 Task: Open Card Customer Referral Program in Board Website Maintenance to Workspace Digital Analytics and add a team member Softage.3@softage.net, a label Orange, a checklist Meal Planning, an attachment from your google drive, a color Orange and finally, add a card description 'Develop and launch new customer feedback program' and a comment 'This task presents an opportunity to demonstrate our communication and collaboration skills, working effectively with others to achieve a common goal.'. Add a start date 'Jan 07, 1900' with a due date 'Jan 14, 1900'
Action: Mouse moved to (533, 149)
Screenshot: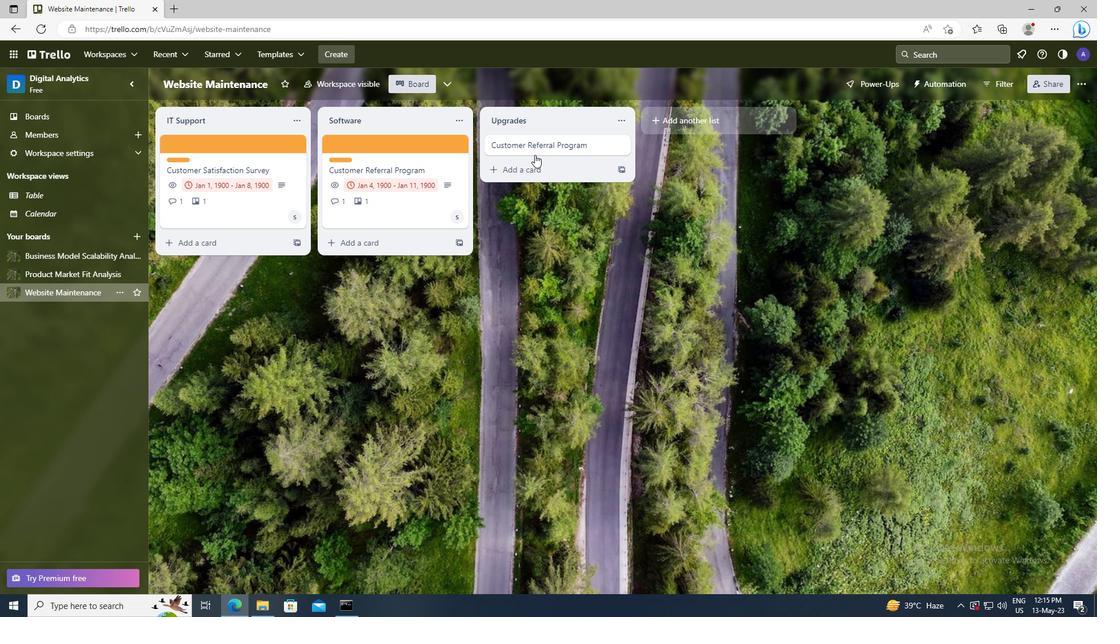 
Action: Mouse pressed left at (533, 149)
Screenshot: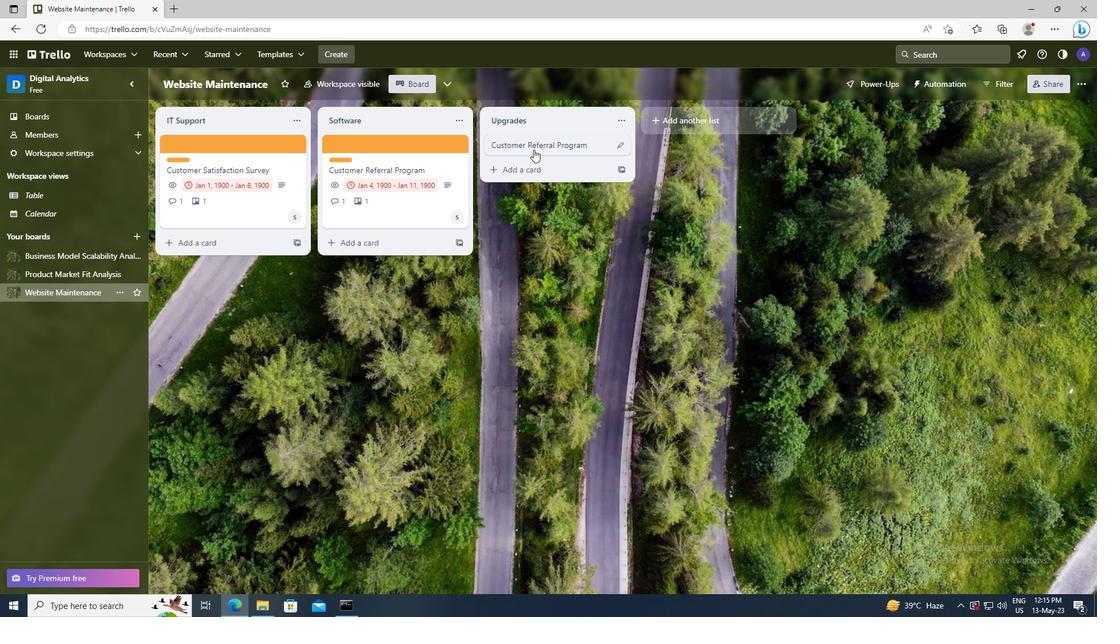 
Action: Mouse moved to (683, 185)
Screenshot: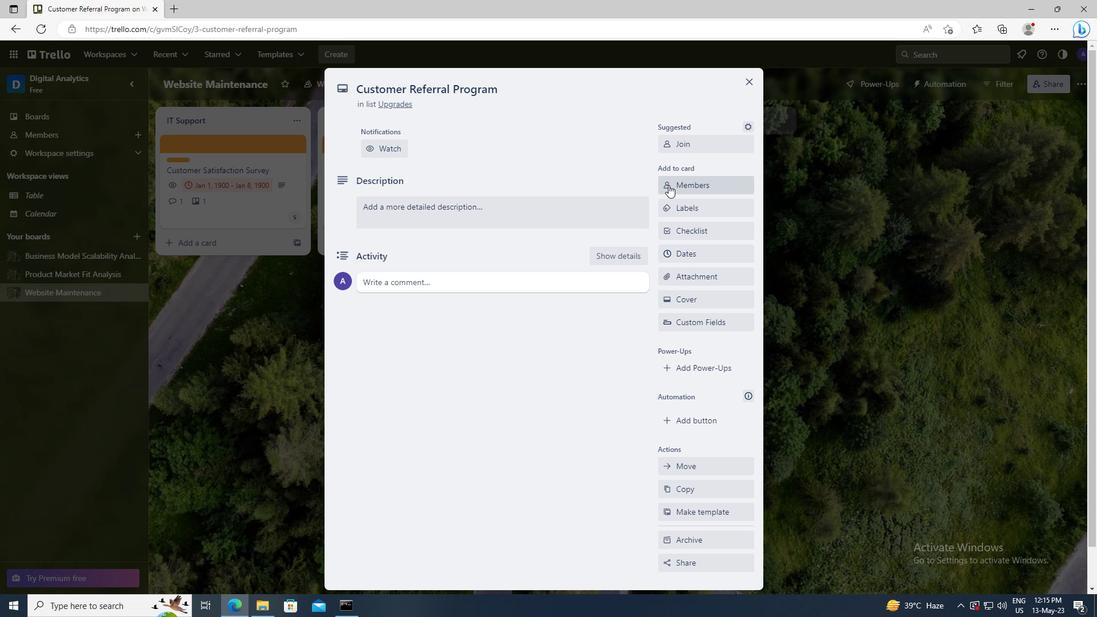 
Action: Mouse pressed left at (683, 185)
Screenshot: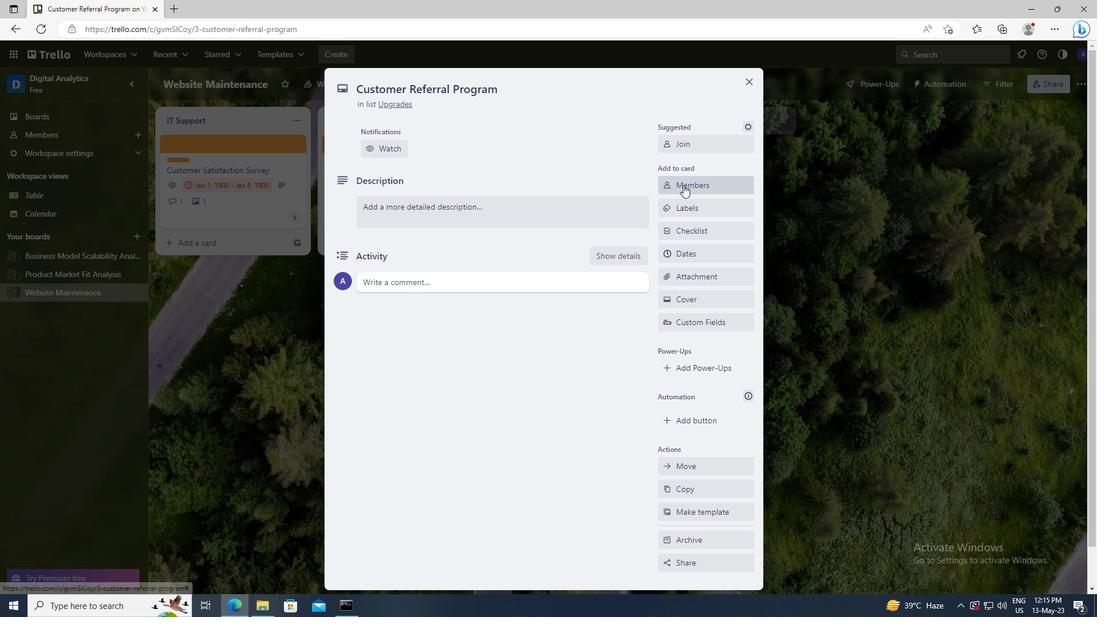 
Action: Mouse moved to (683, 237)
Screenshot: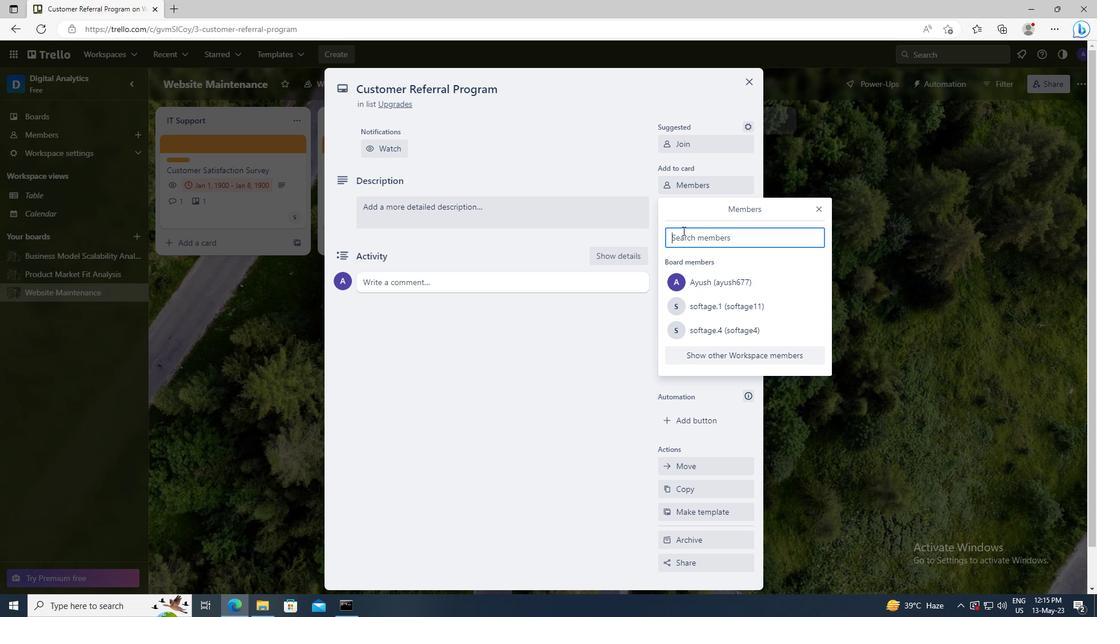 
Action: Mouse pressed left at (683, 237)
Screenshot: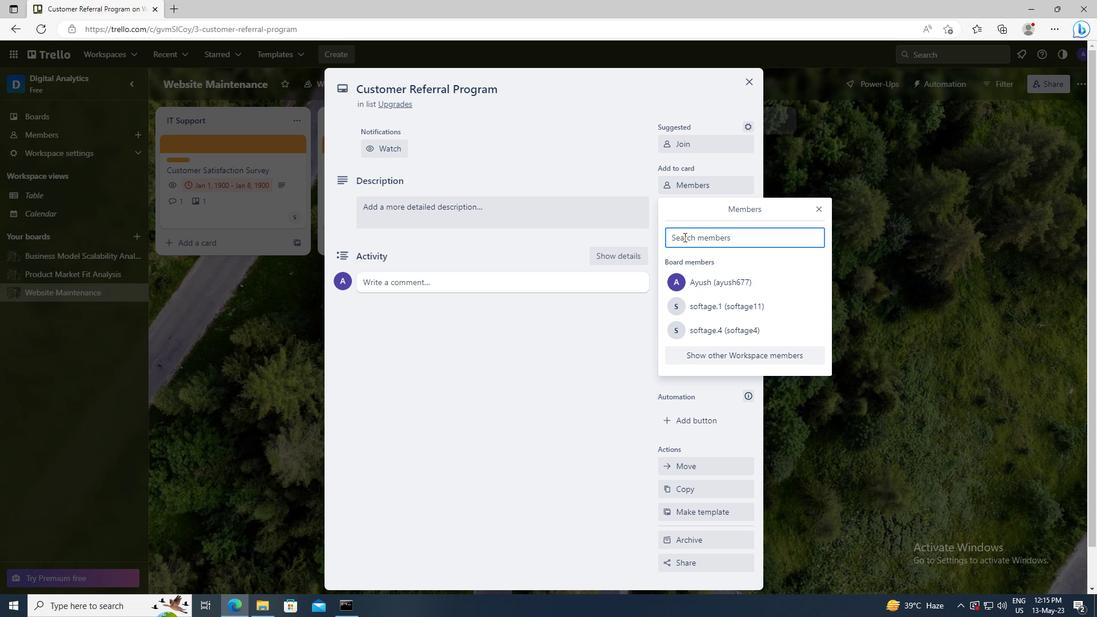 
Action: Key pressed <Key.shift>SOFTAGE.3
Screenshot: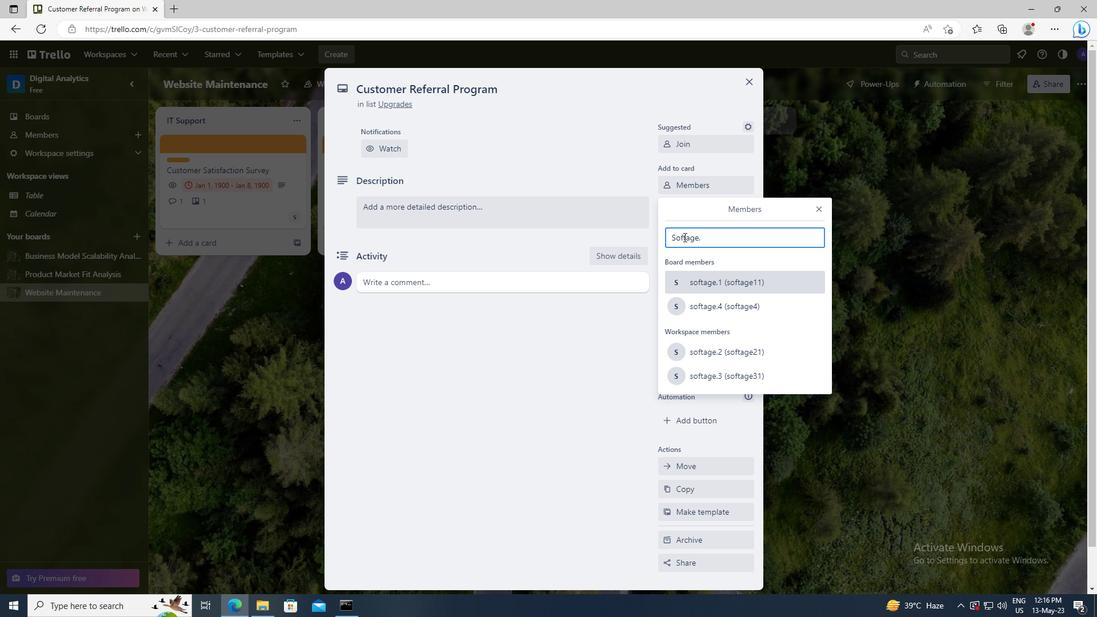
Action: Mouse moved to (694, 346)
Screenshot: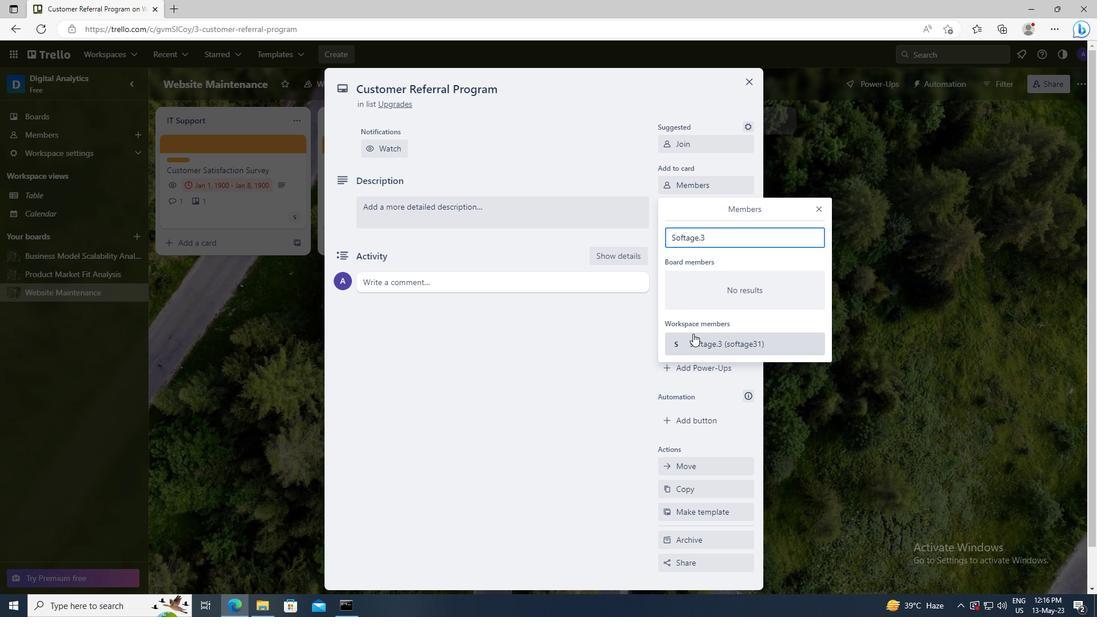 
Action: Mouse pressed left at (694, 346)
Screenshot: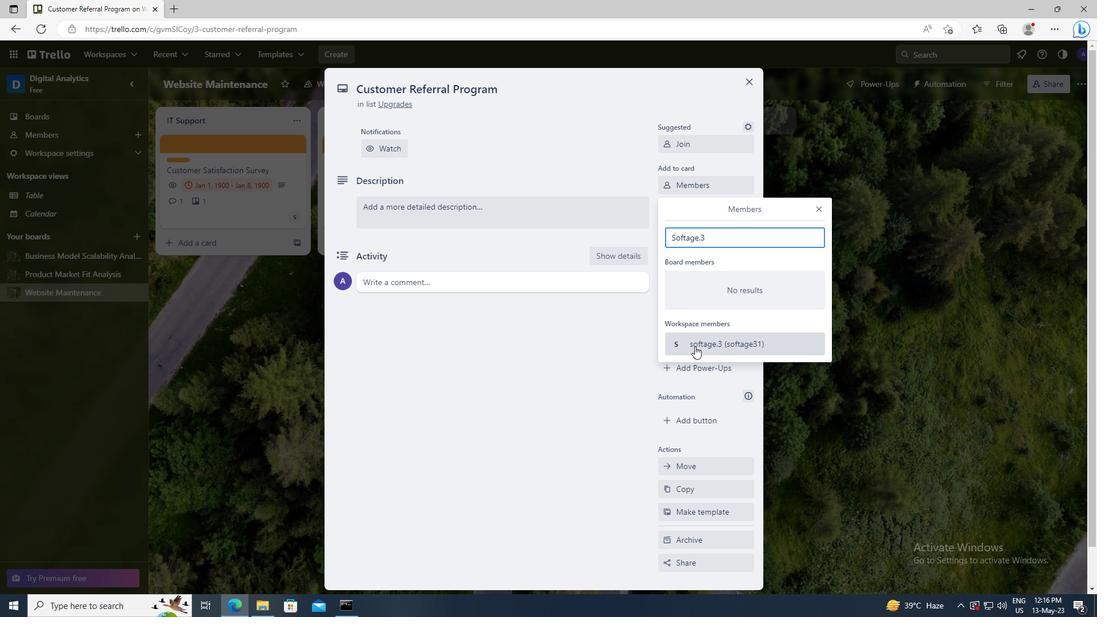 
Action: Mouse moved to (818, 210)
Screenshot: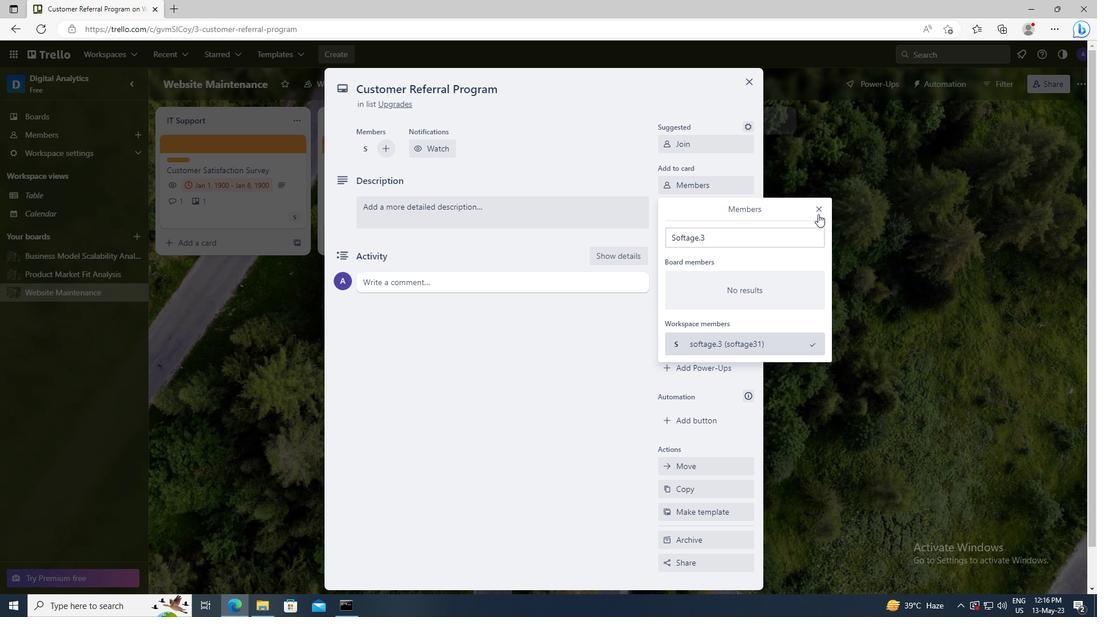 
Action: Mouse pressed left at (818, 210)
Screenshot: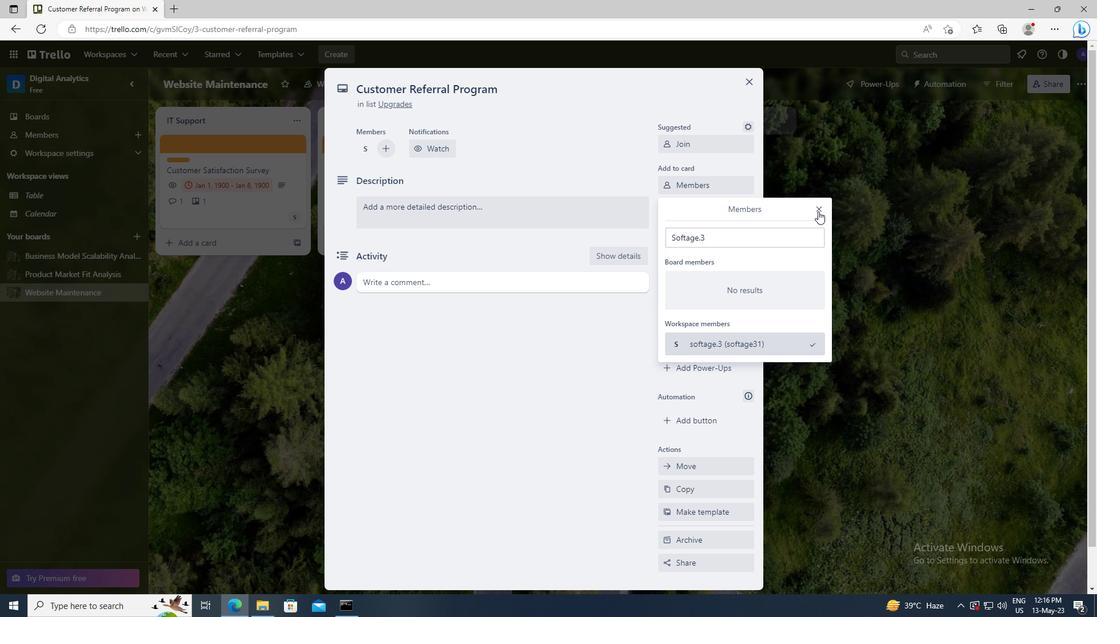 
Action: Mouse moved to (705, 211)
Screenshot: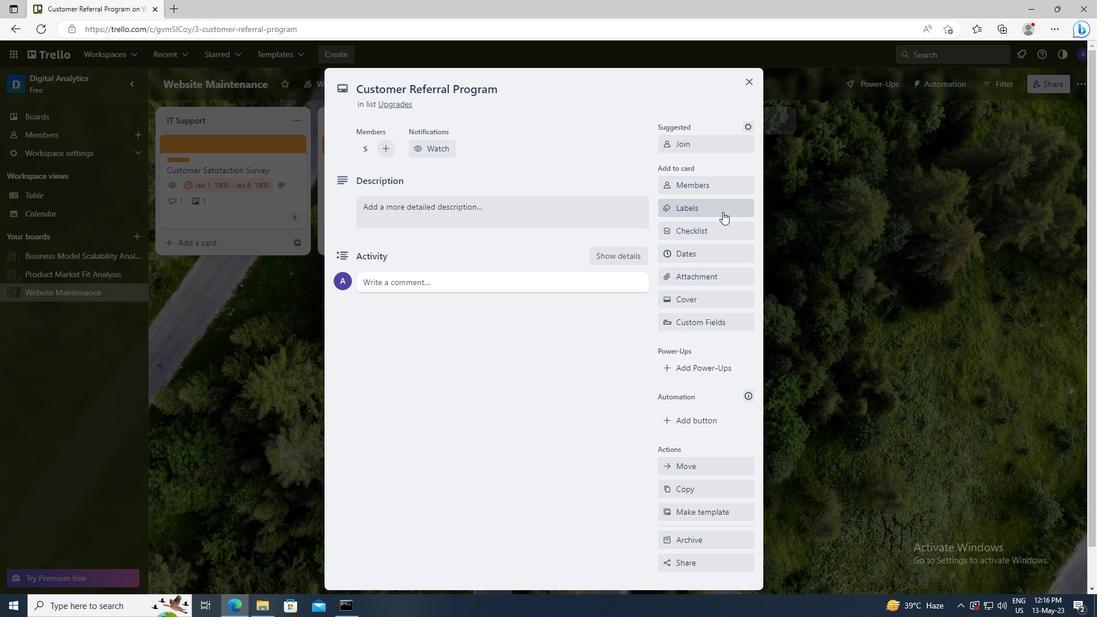 
Action: Mouse pressed left at (705, 211)
Screenshot: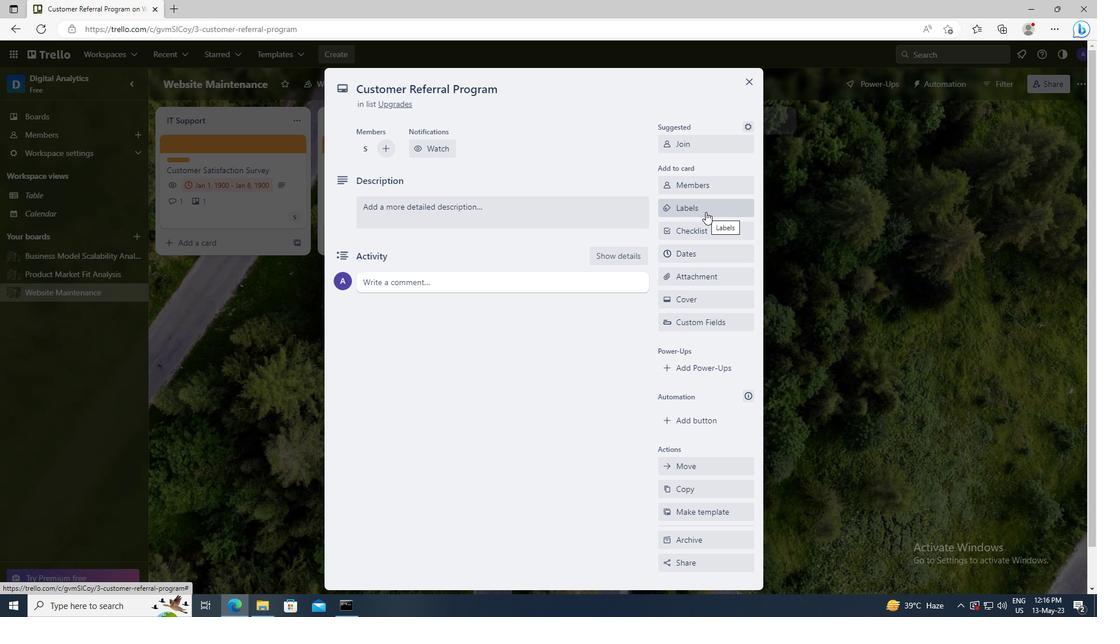 
Action: Mouse moved to (725, 434)
Screenshot: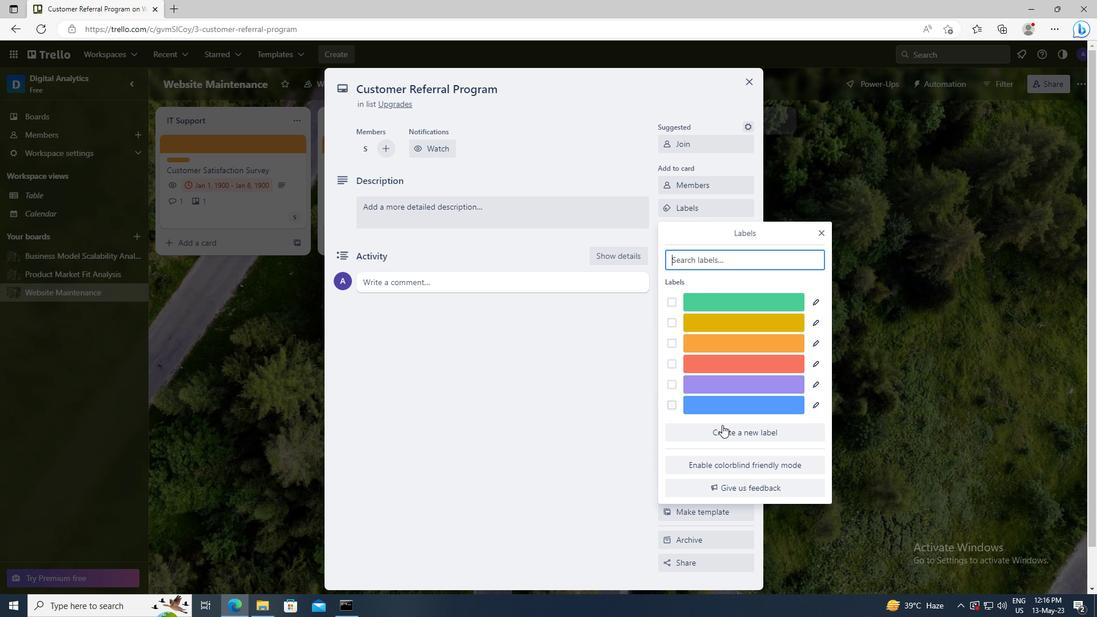 
Action: Mouse pressed left at (725, 434)
Screenshot: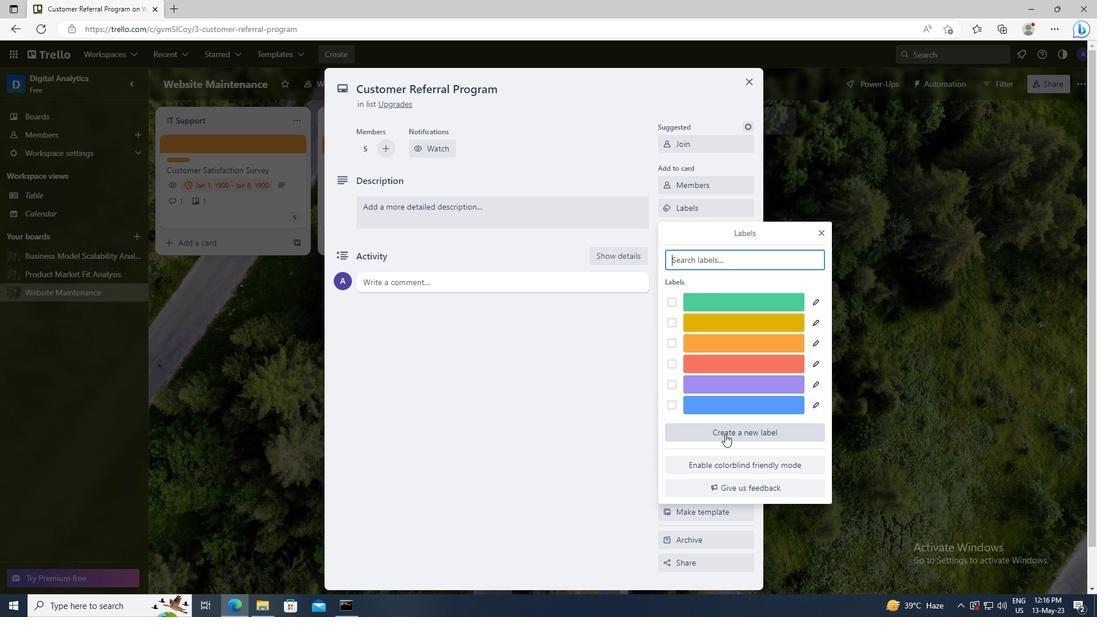 
Action: Mouse moved to (743, 397)
Screenshot: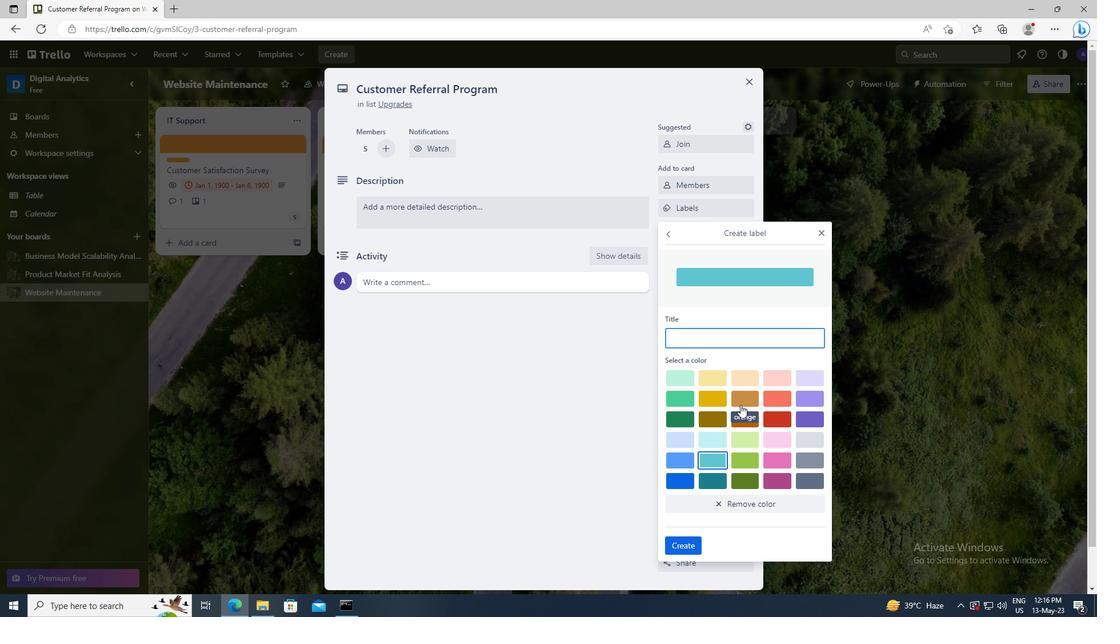 
Action: Mouse pressed left at (743, 397)
Screenshot: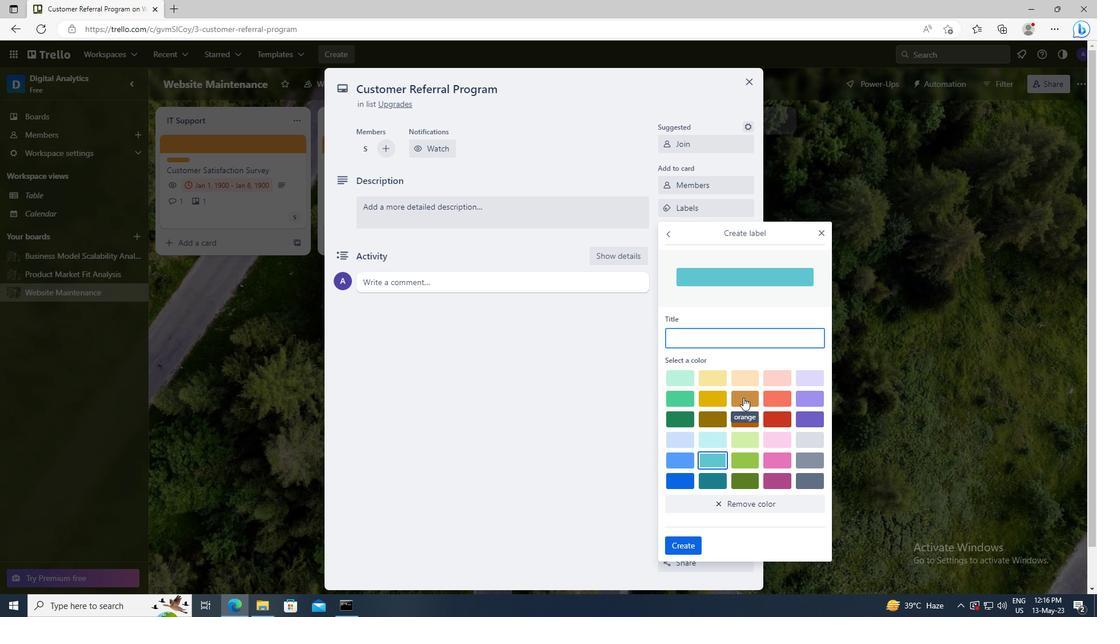 
Action: Mouse moved to (685, 543)
Screenshot: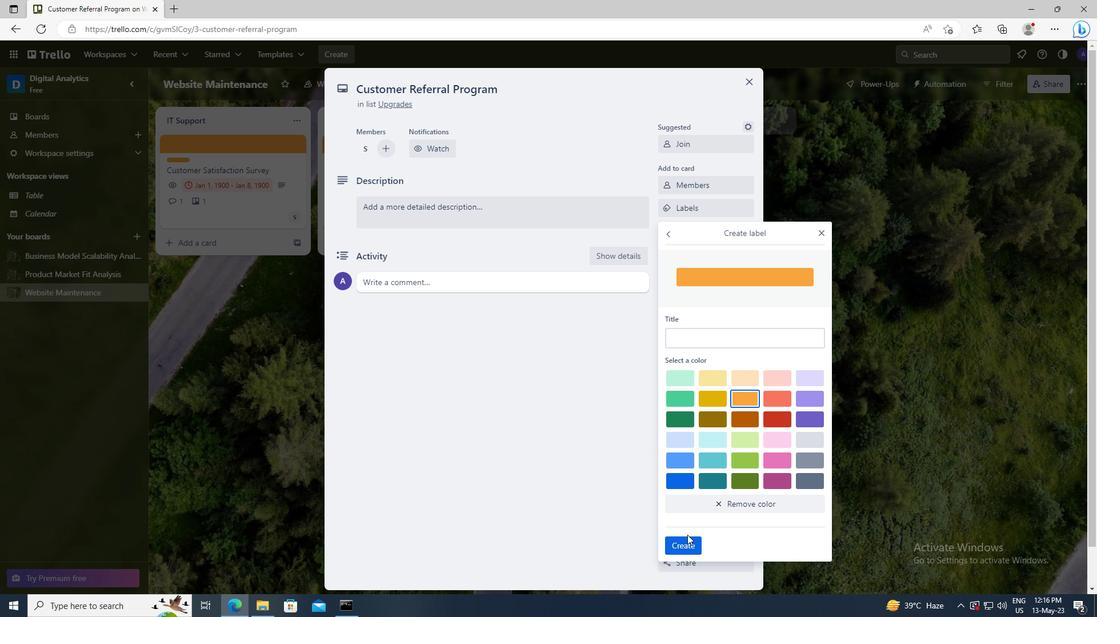 
Action: Mouse pressed left at (685, 543)
Screenshot: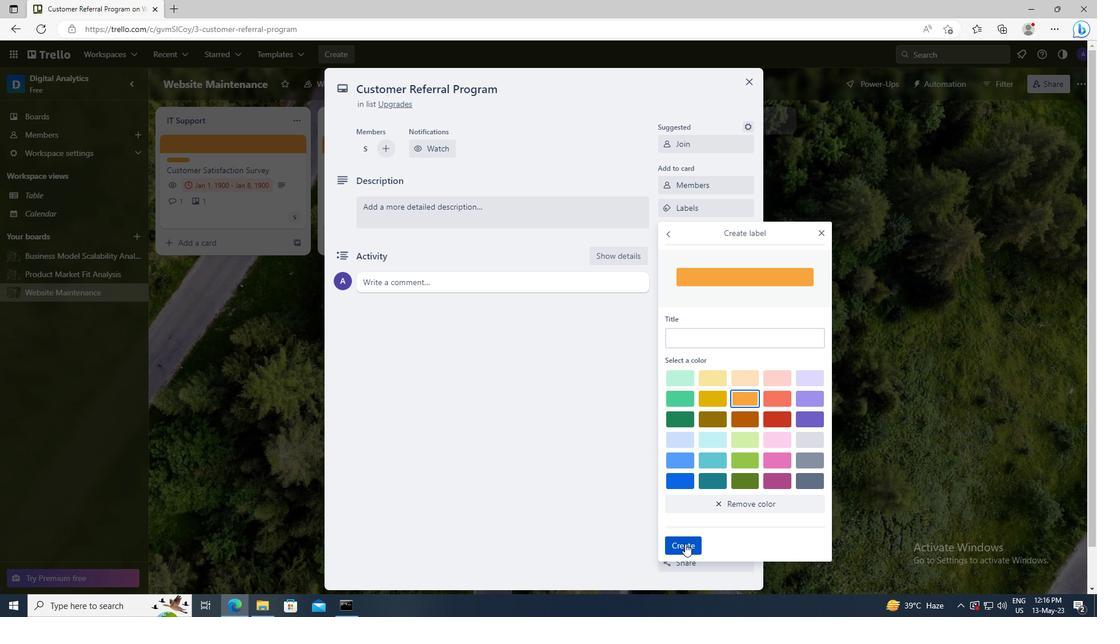 
Action: Mouse moved to (820, 234)
Screenshot: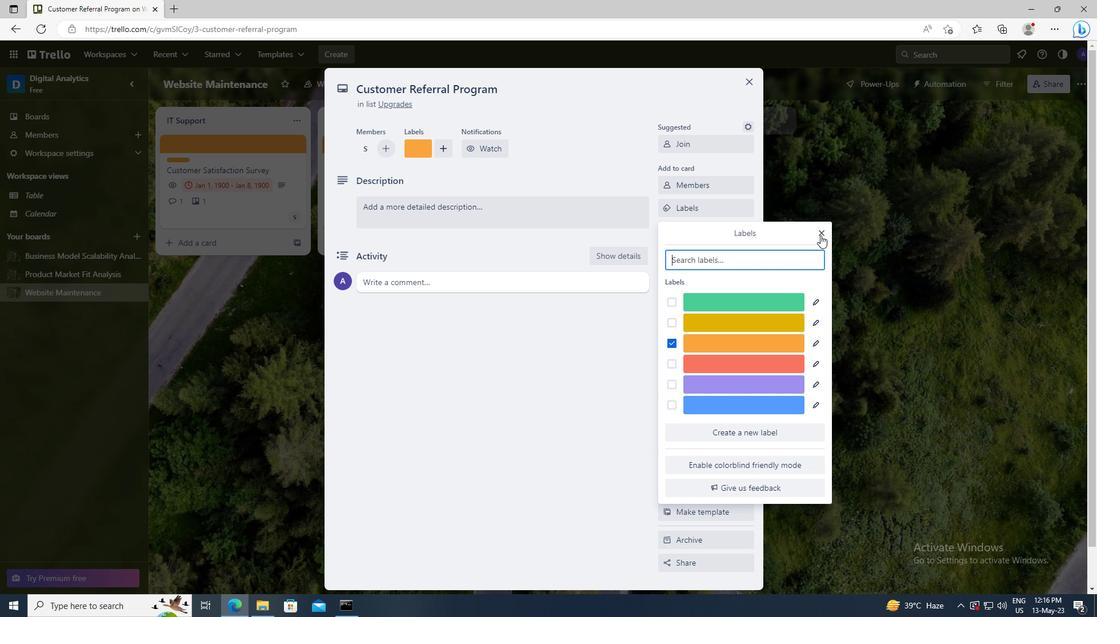 
Action: Mouse pressed left at (820, 234)
Screenshot: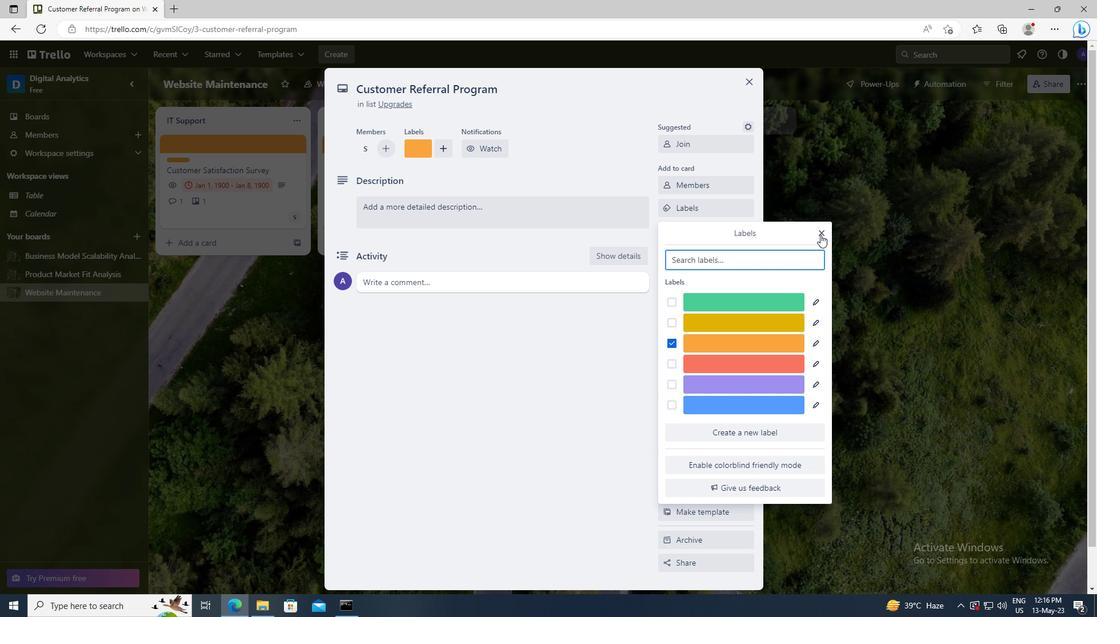 
Action: Mouse moved to (720, 229)
Screenshot: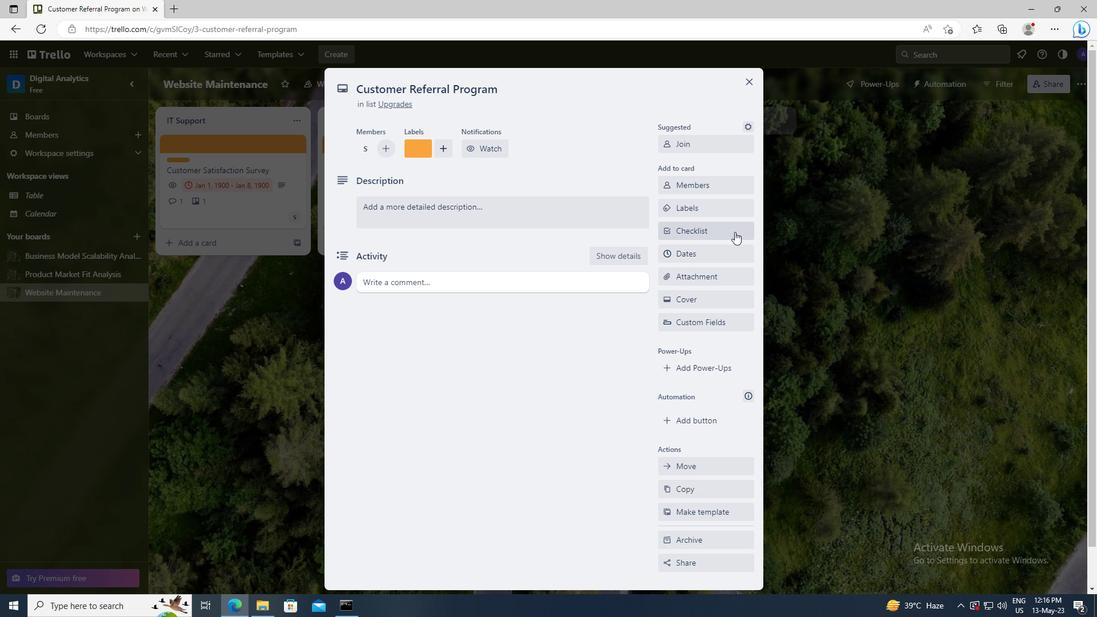 
Action: Mouse pressed left at (720, 229)
Screenshot: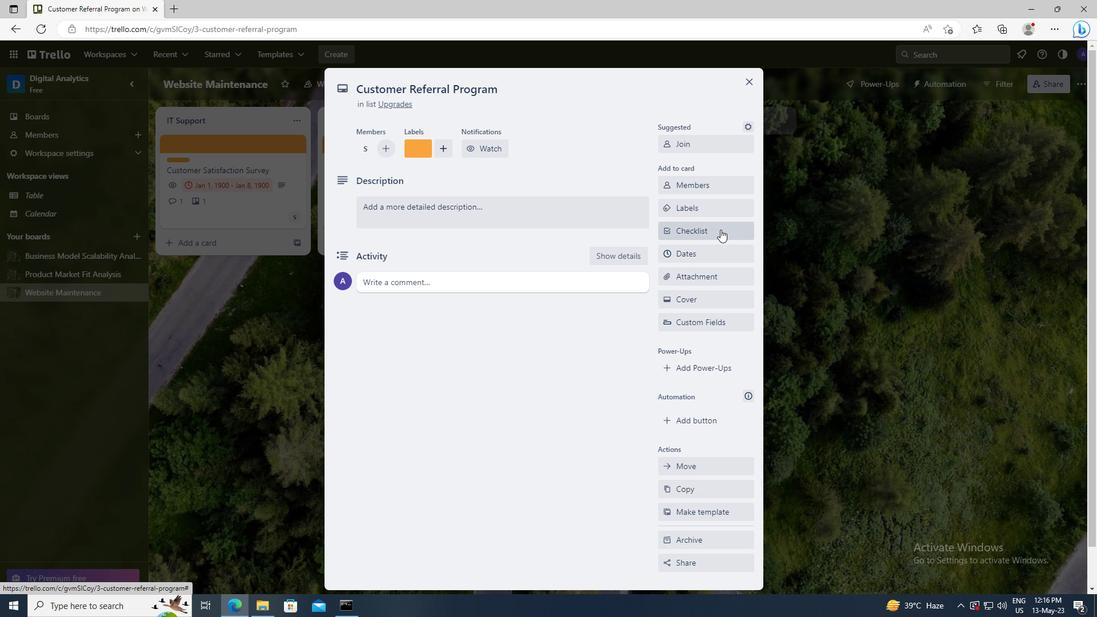 
Action: Key pressed <Key.shift>MEAL<Key.space><Key.shift>PLANNING
Screenshot: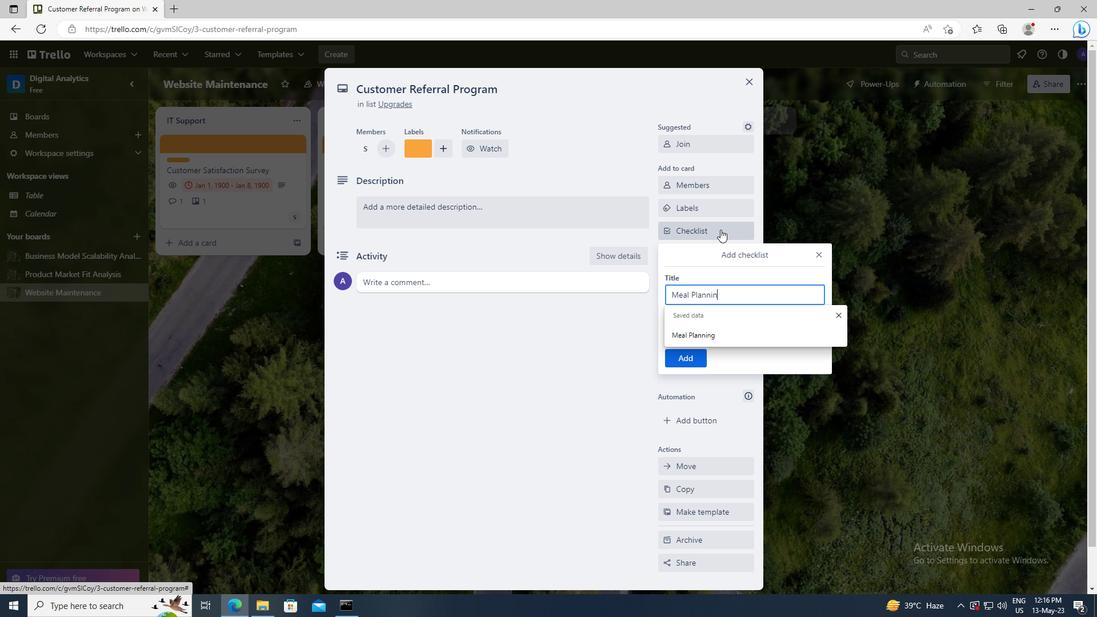 
Action: Mouse moved to (695, 351)
Screenshot: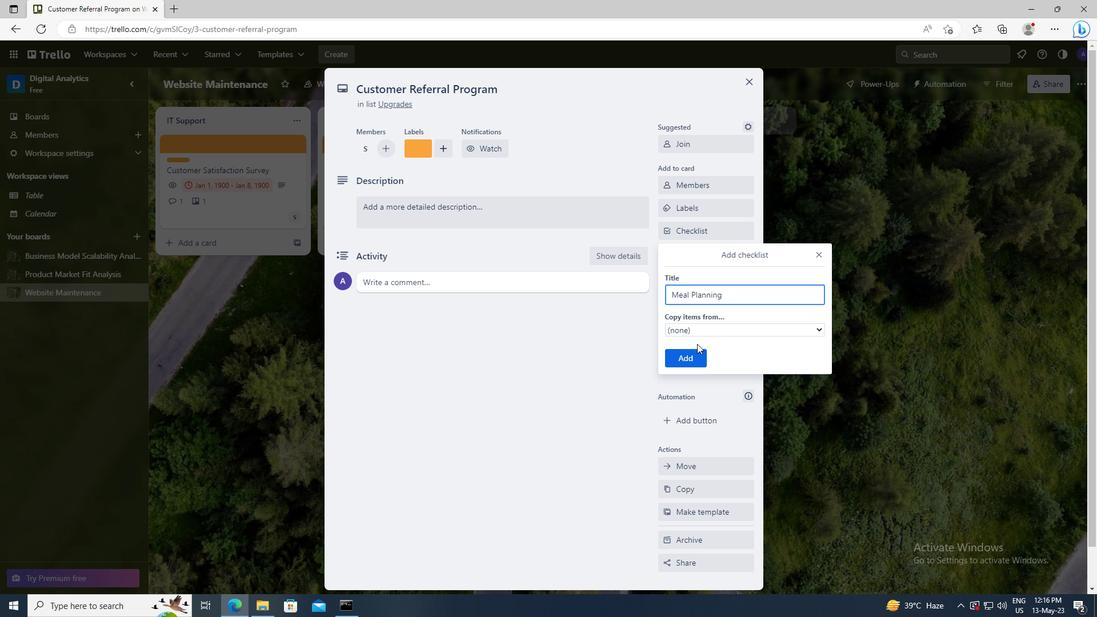 
Action: Mouse pressed left at (695, 351)
Screenshot: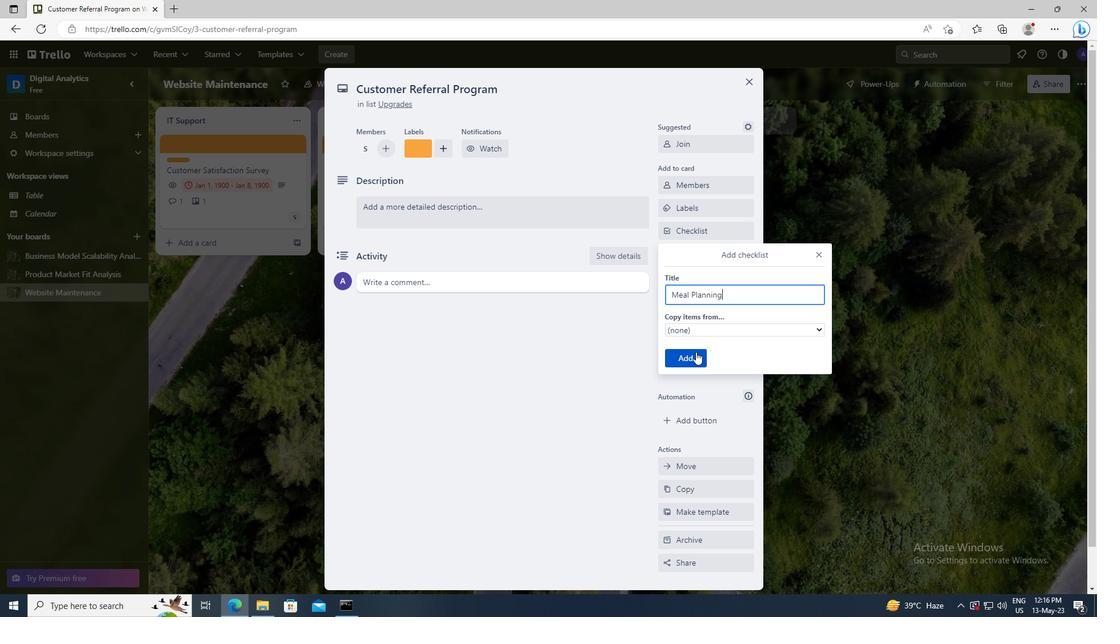 
Action: Mouse moved to (705, 282)
Screenshot: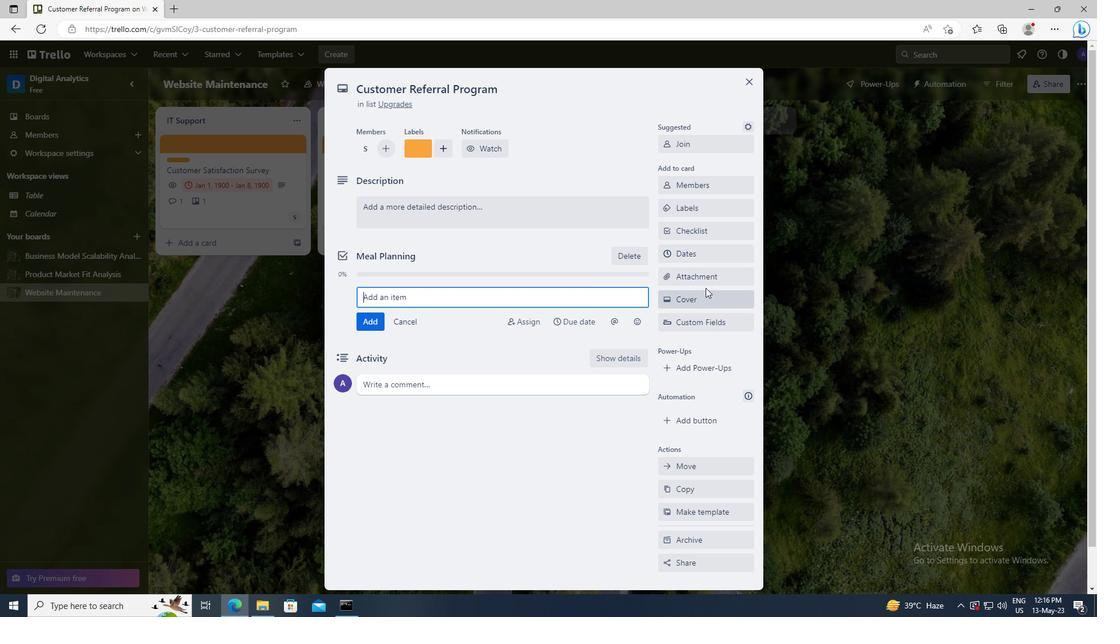 
Action: Mouse pressed left at (705, 282)
Screenshot: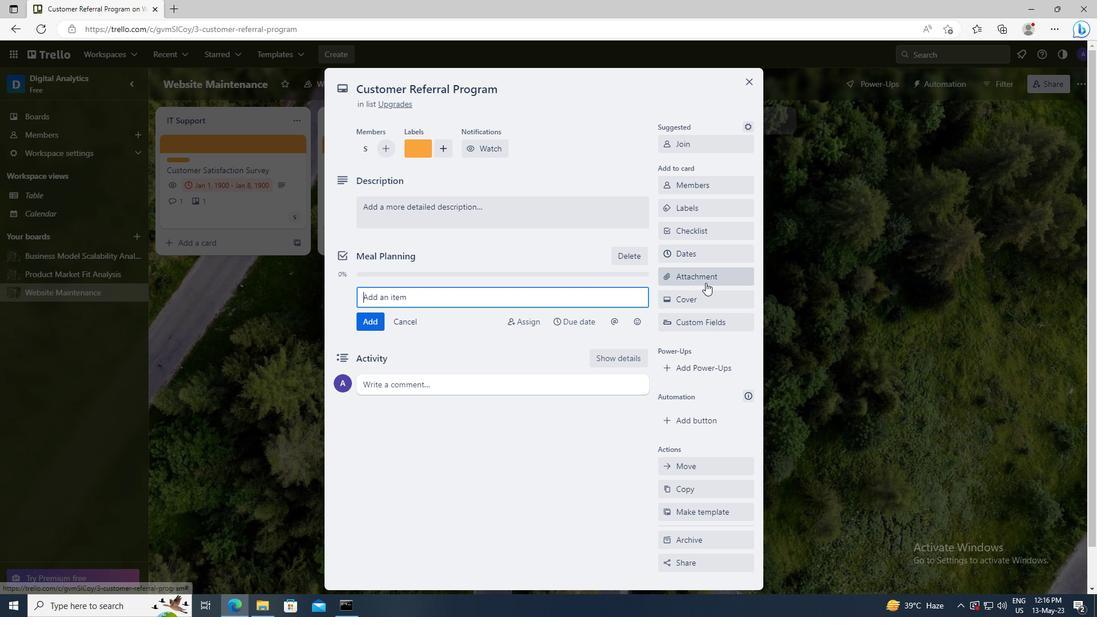 
Action: Mouse moved to (694, 363)
Screenshot: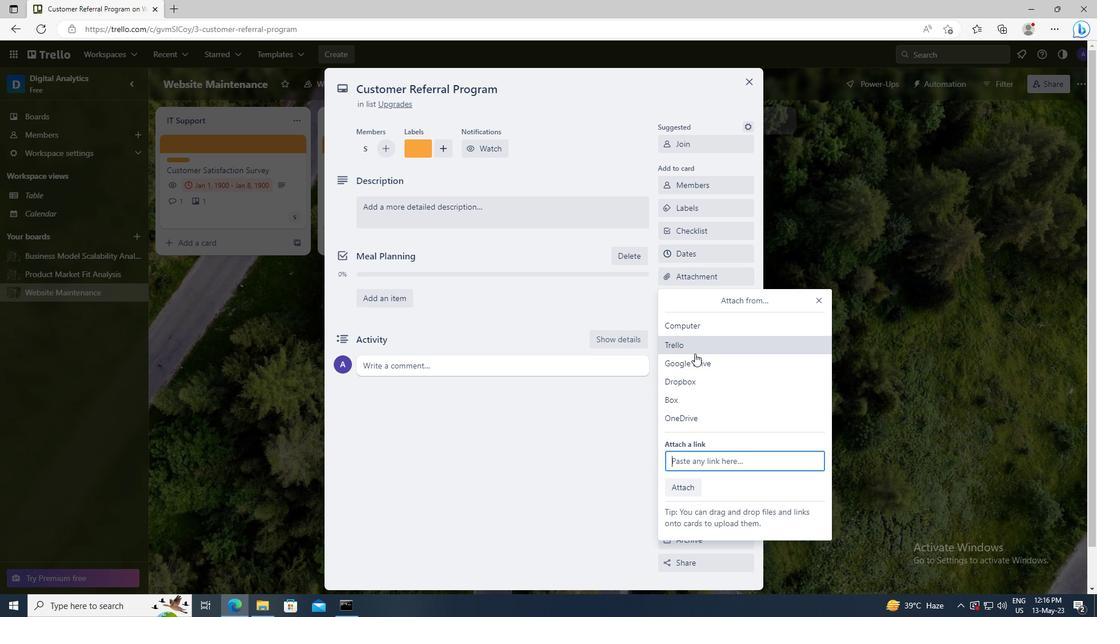 
Action: Mouse pressed left at (694, 363)
Screenshot: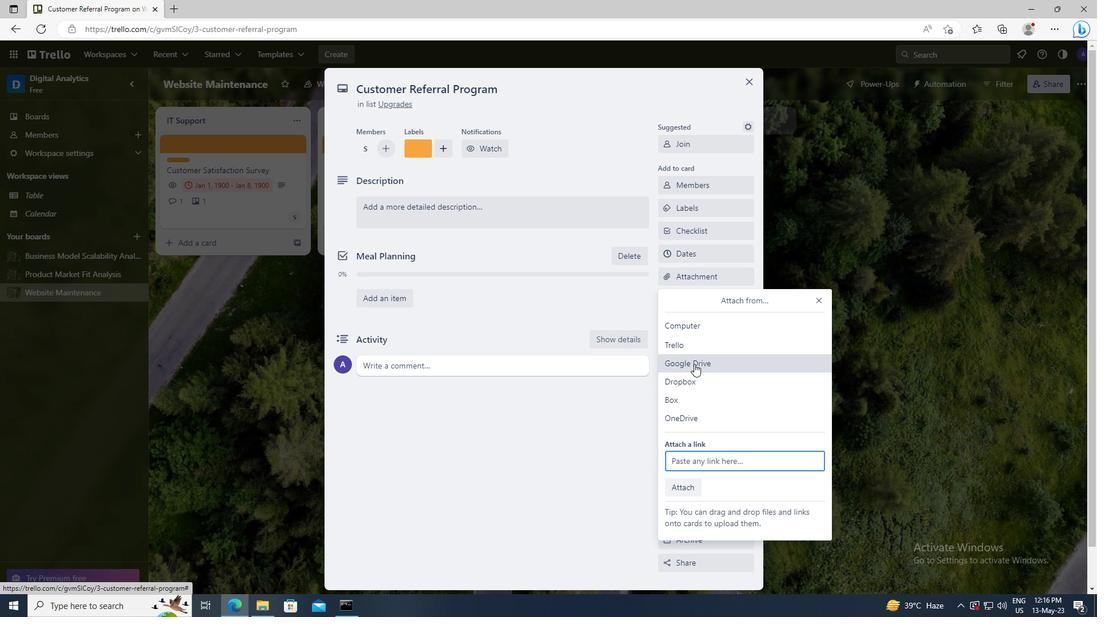 
Action: Mouse moved to (297, 342)
Screenshot: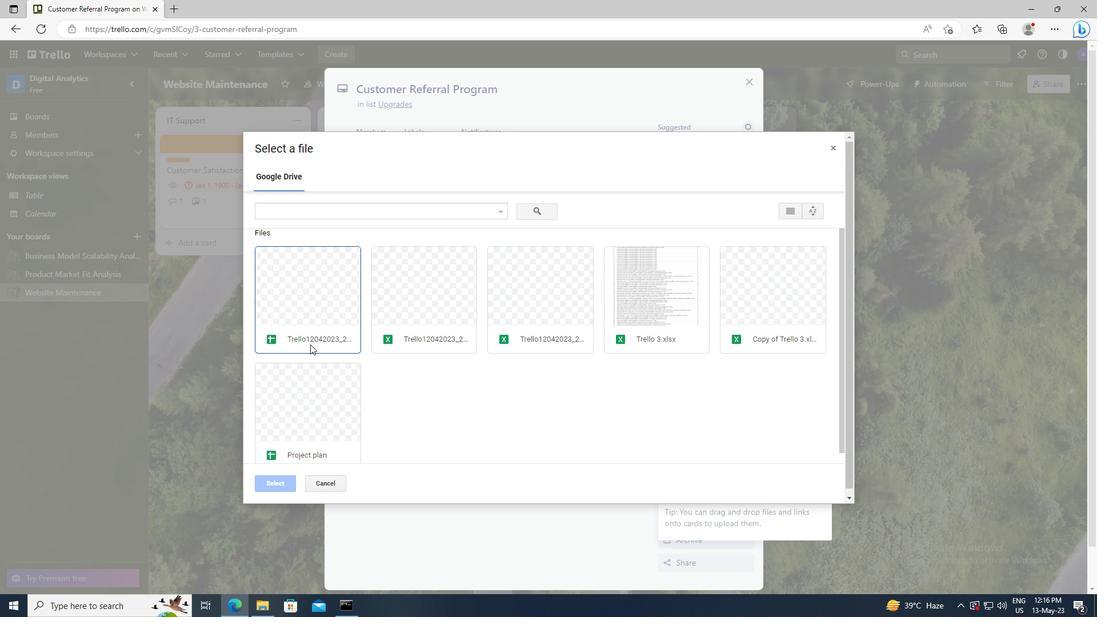 
Action: Mouse pressed left at (297, 342)
Screenshot: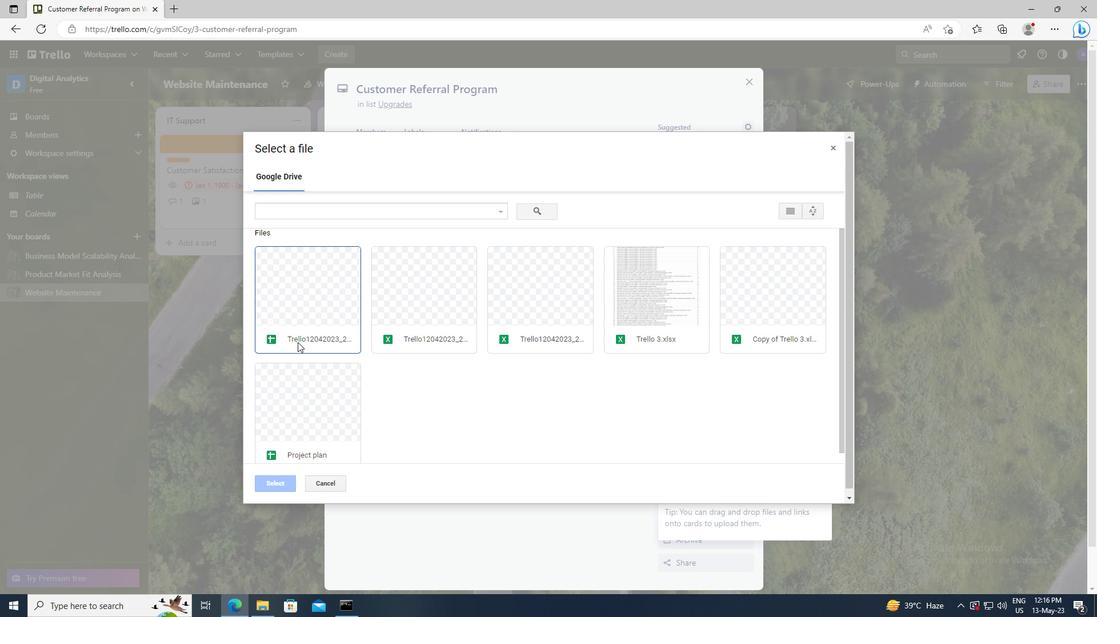 
Action: Mouse moved to (278, 482)
Screenshot: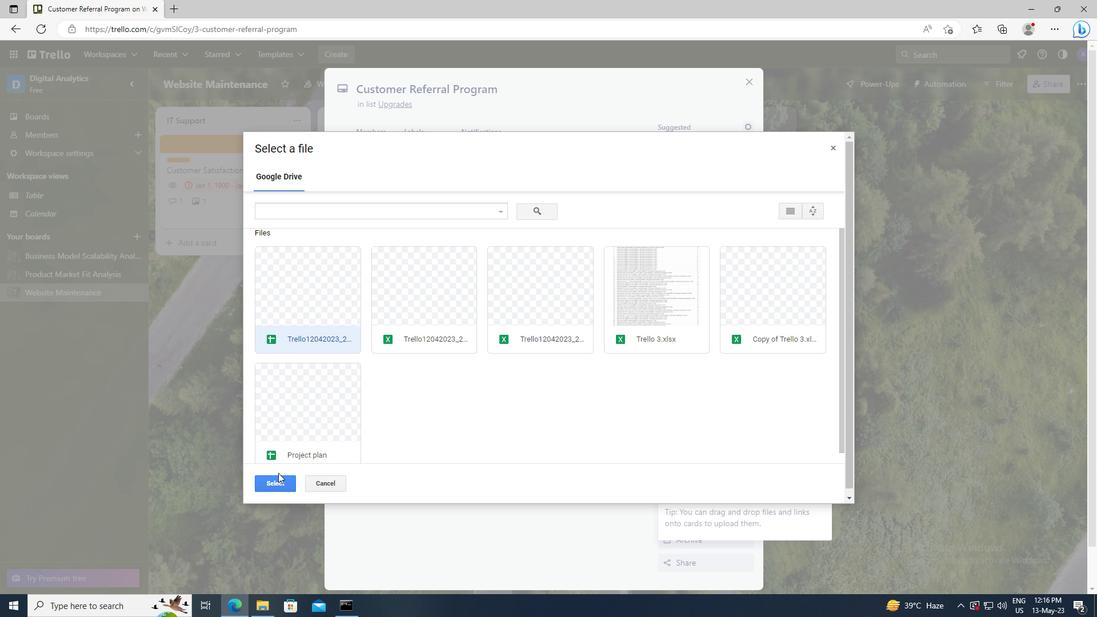 
Action: Mouse pressed left at (278, 482)
Screenshot: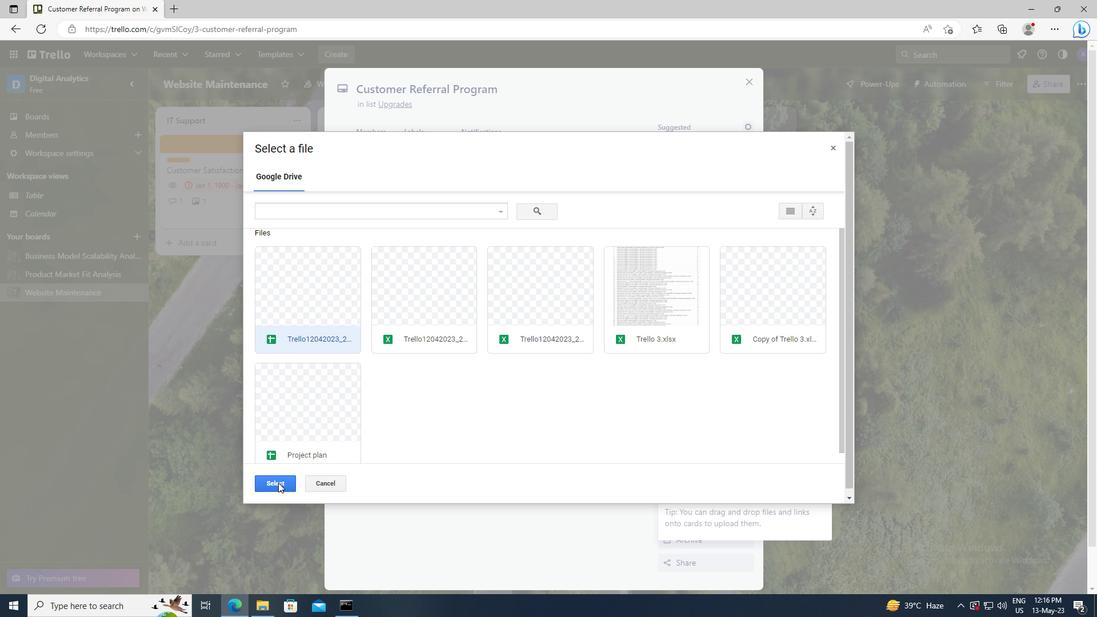 
Action: Mouse moved to (670, 298)
Screenshot: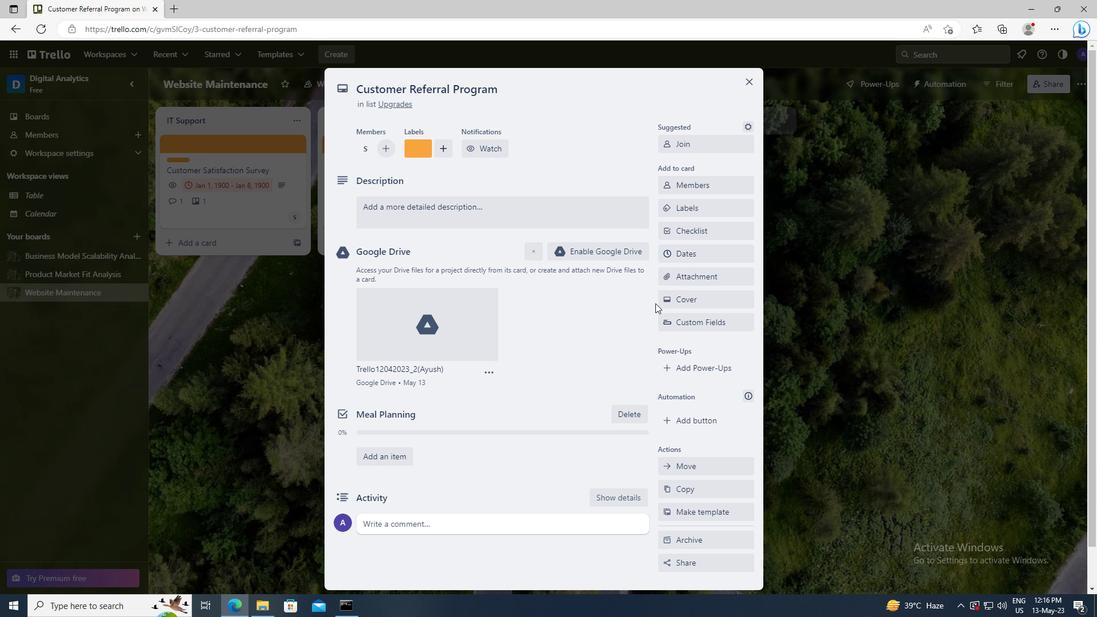 
Action: Mouse pressed left at (670, 298)
Screenshot: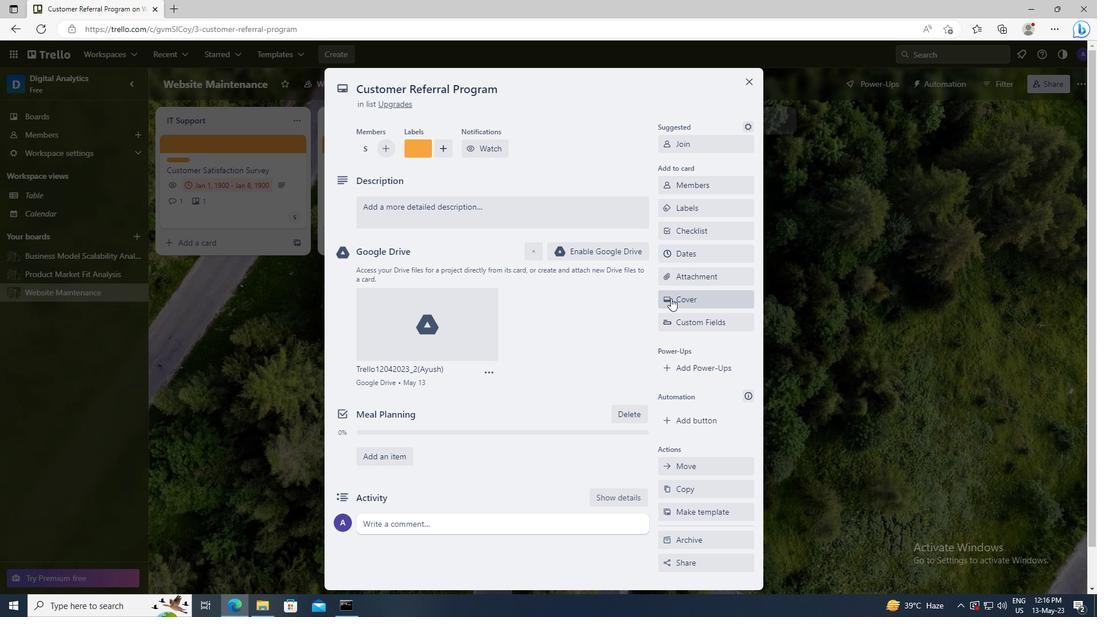 
Action: Mouse moved to (746, 360)
Screenshot: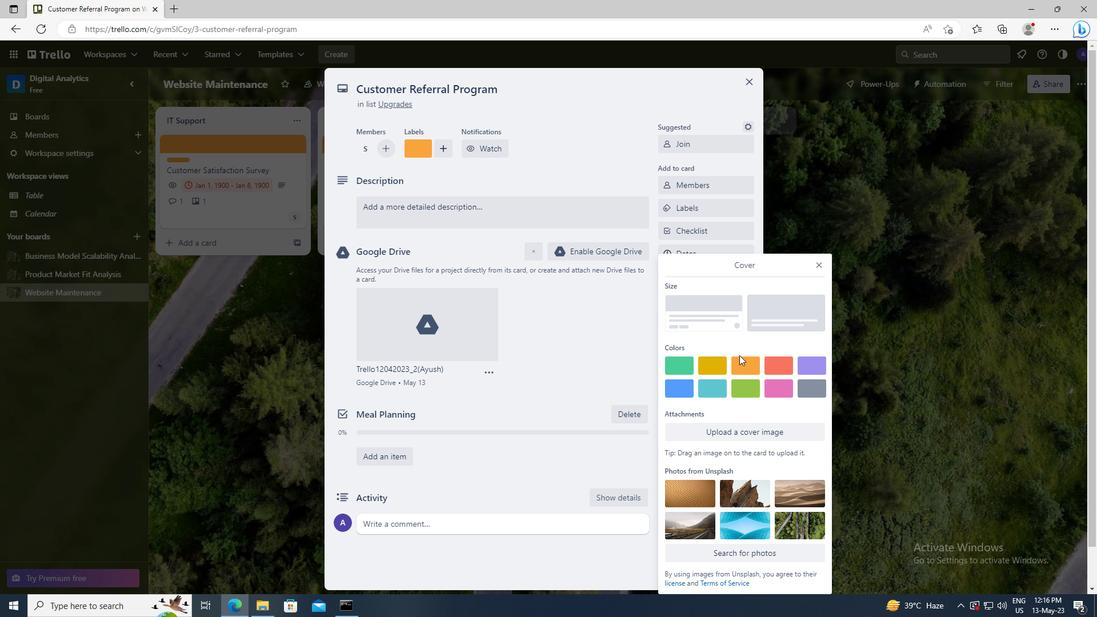 
Action: Mouse pressed left at (746, 360)
Screenshot: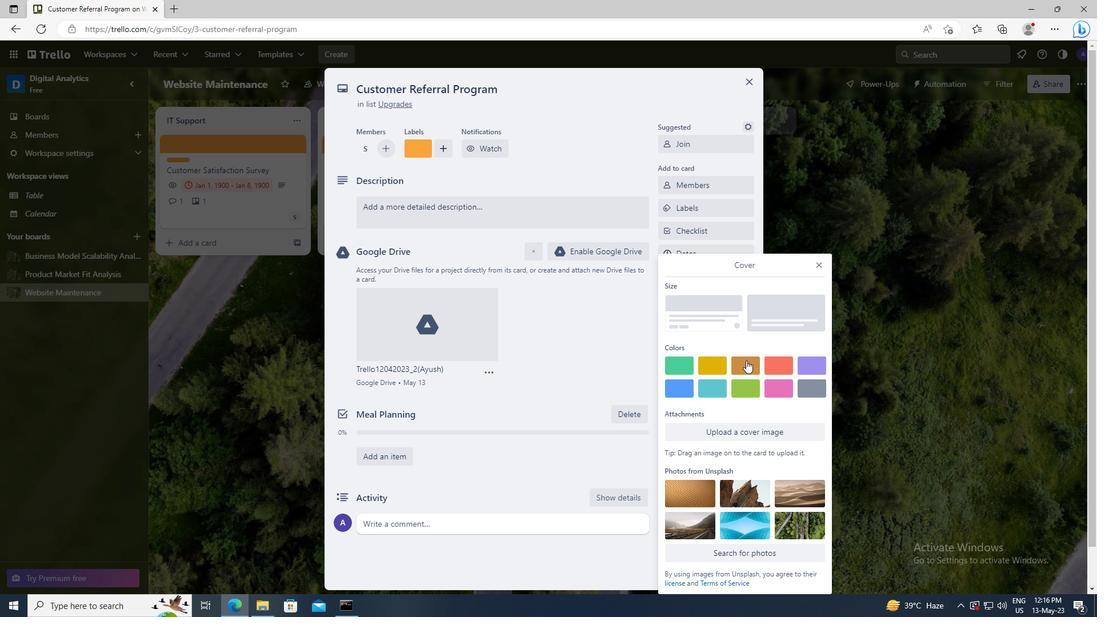 
Action: Mouse moved to (818, 245)
Screenshot: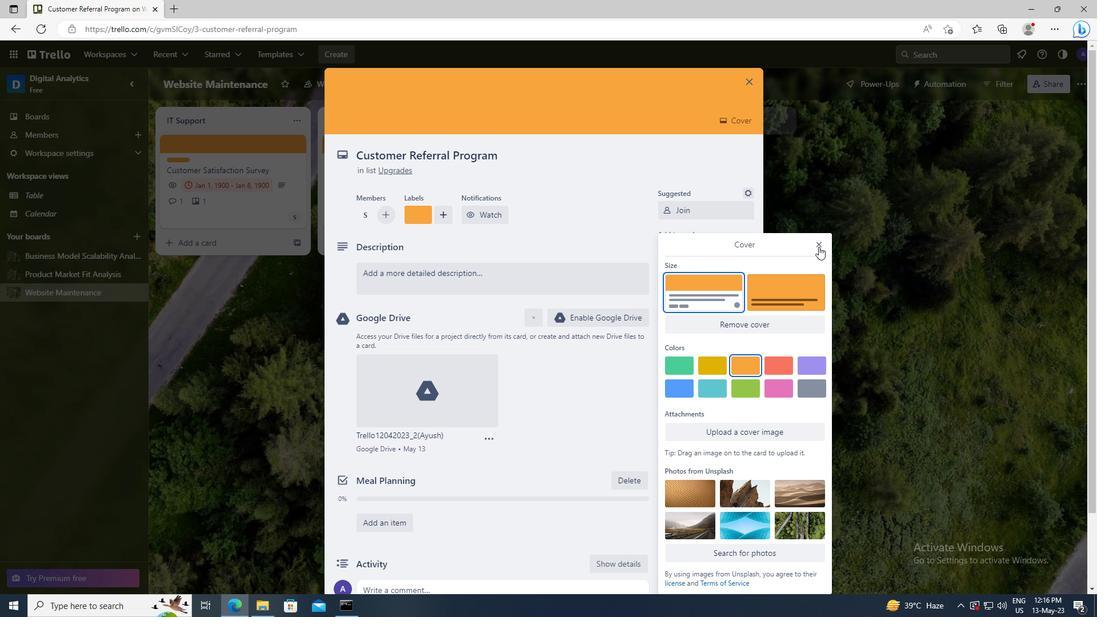 
Action: Mouse pressed left at (818, 245)
Screenshot: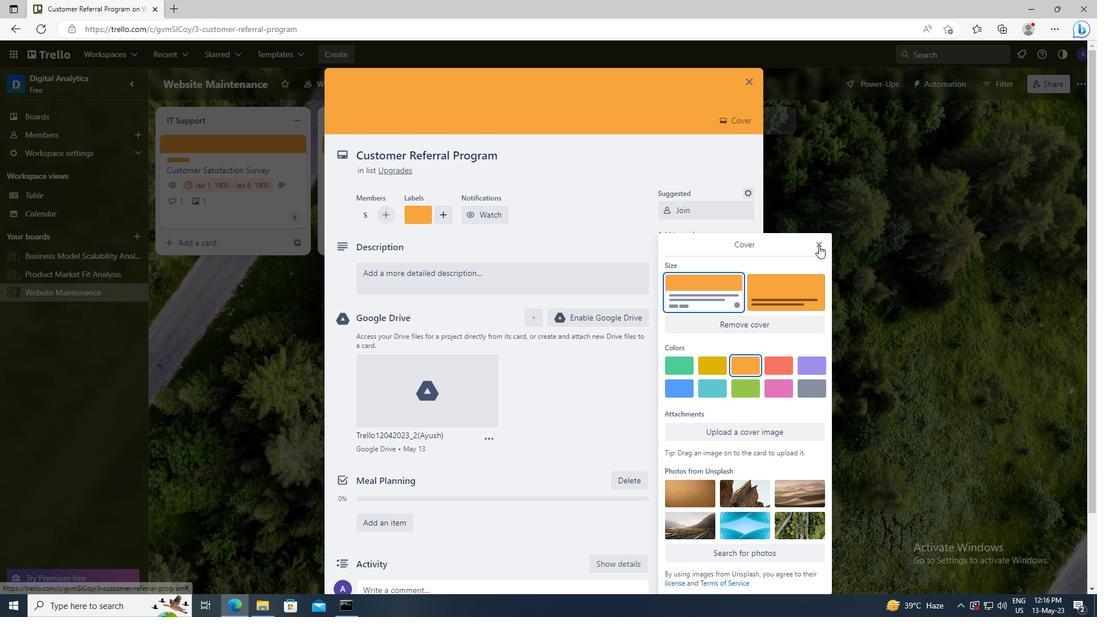 
Action: Mouse moved to (516, 277)
Screenshot: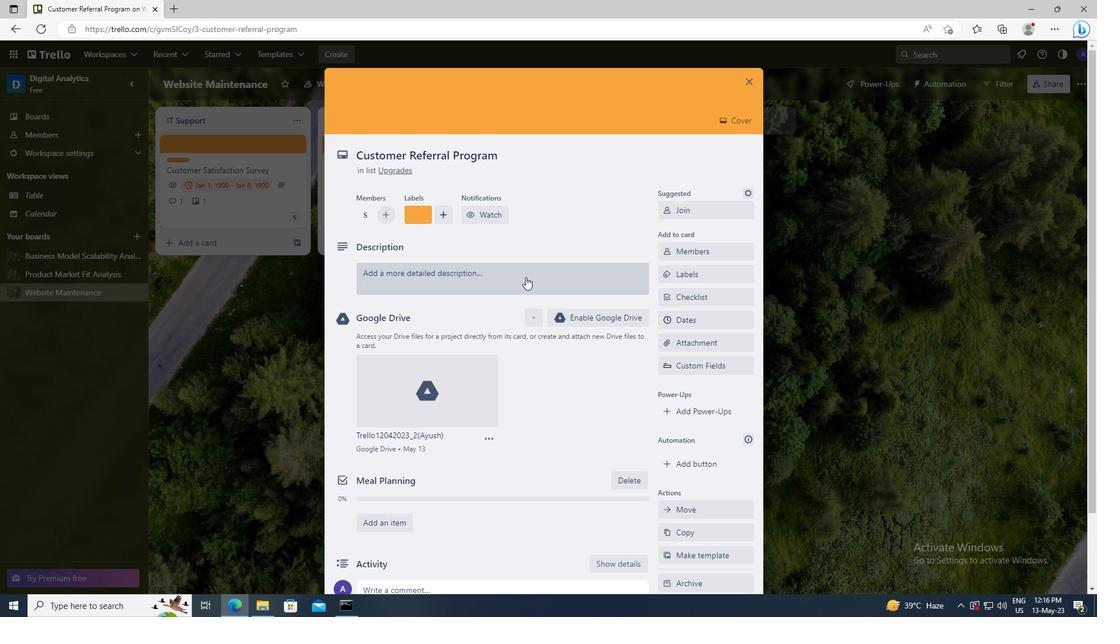 
Action: Mouse pressed left at (516, 277)
Screenshot: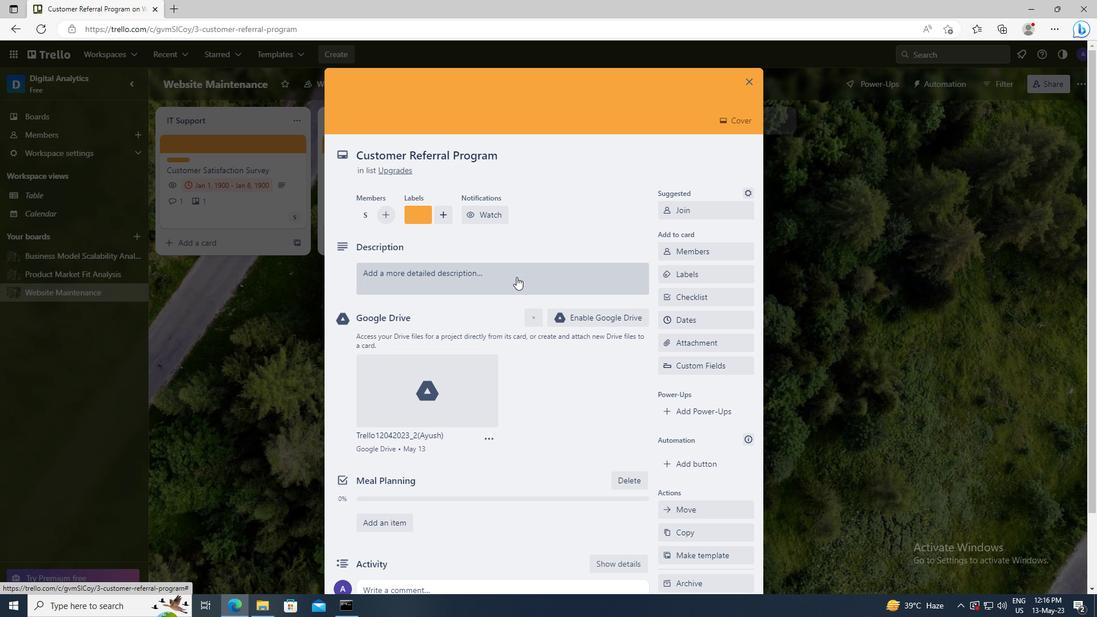 
Action: Key pressed <Key.shift>DEVELOP<Key.space>AND<Key.space>LAUNCH<Key.space>NEW<Key.space>CUSTOMER<Key.space>FEEDBACK<Key.space>PROGRAM
Screenshot: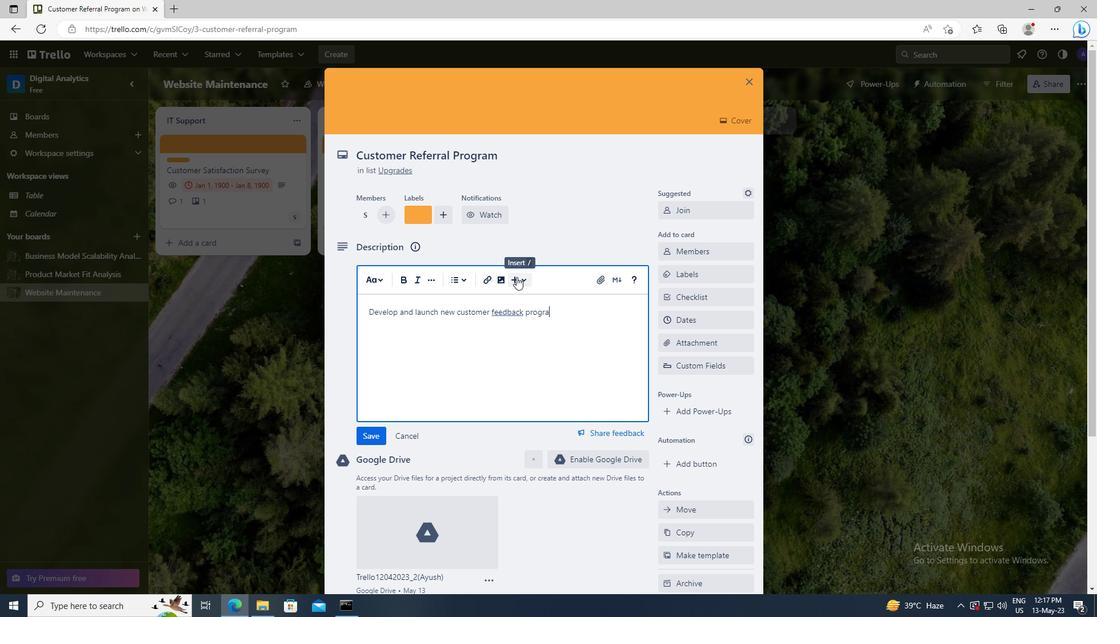 
Action: Mouse scrolled (516, 276) with delta (0, 0)
Screenshot: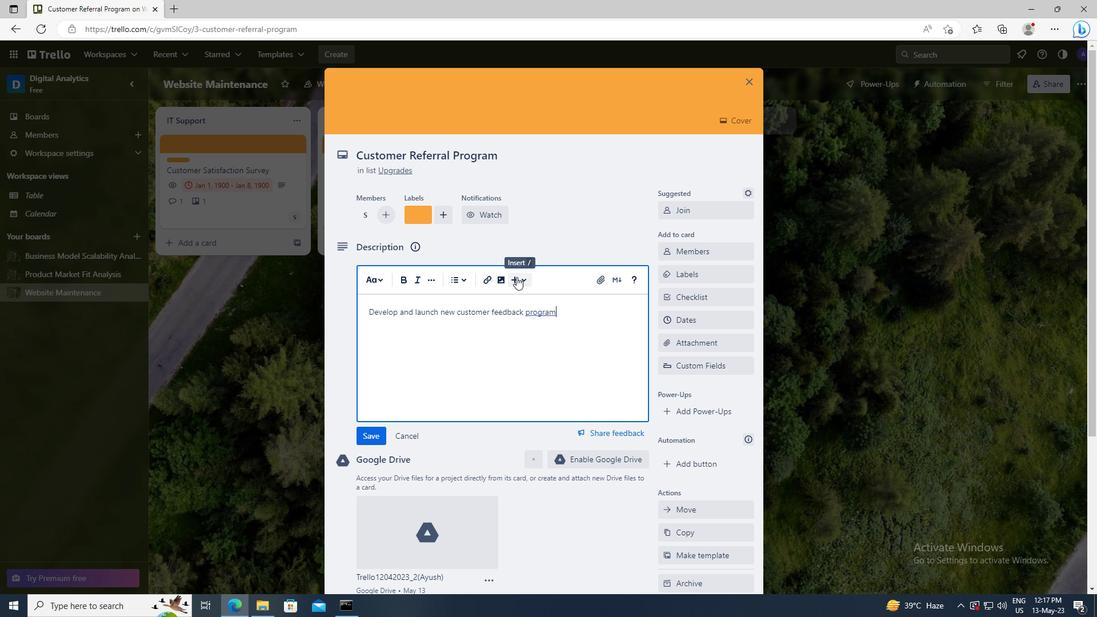 
Action: Mouse scrolled (516, 276) with delta (0, 0)
Screenshot: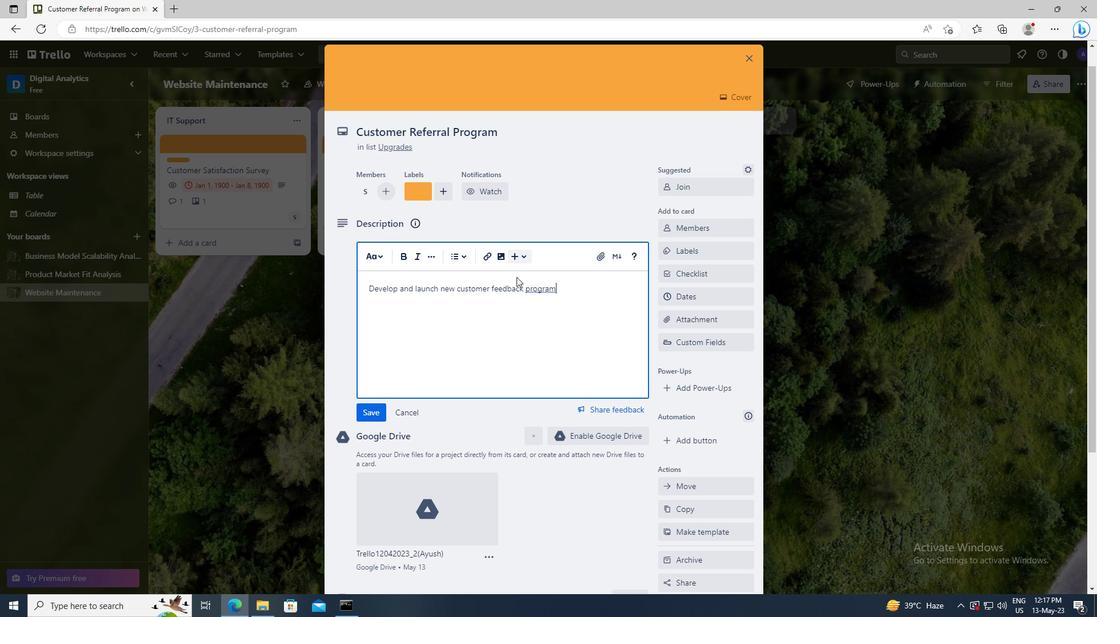 
Action: Mouse moved to (375, 273)
Screenshot: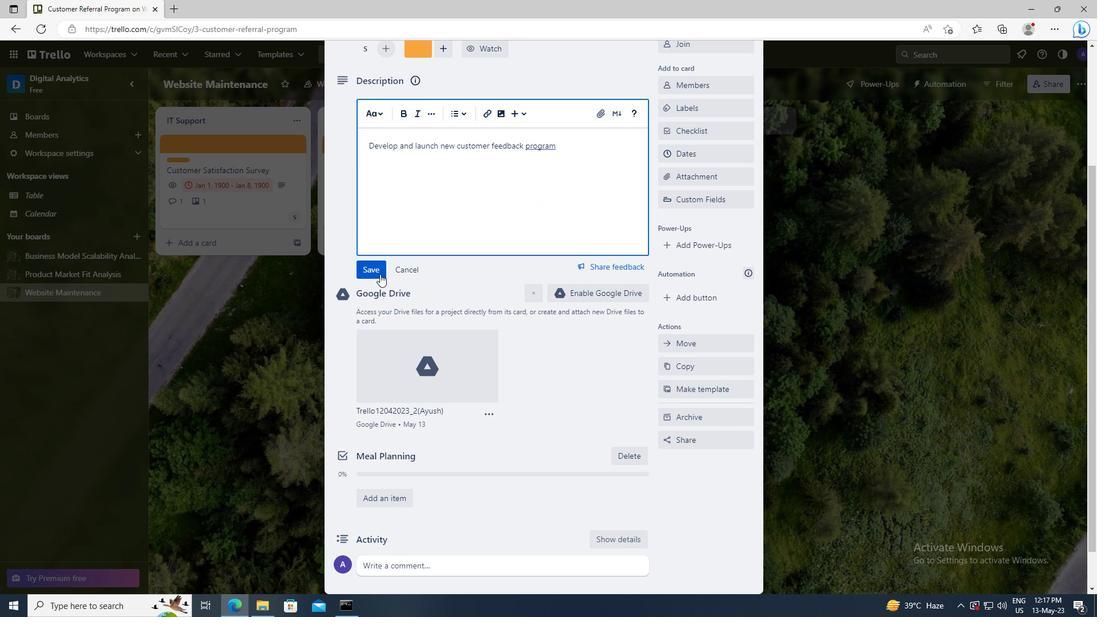 
Action: Mouse pressed left at (375, 273)
Screenshot: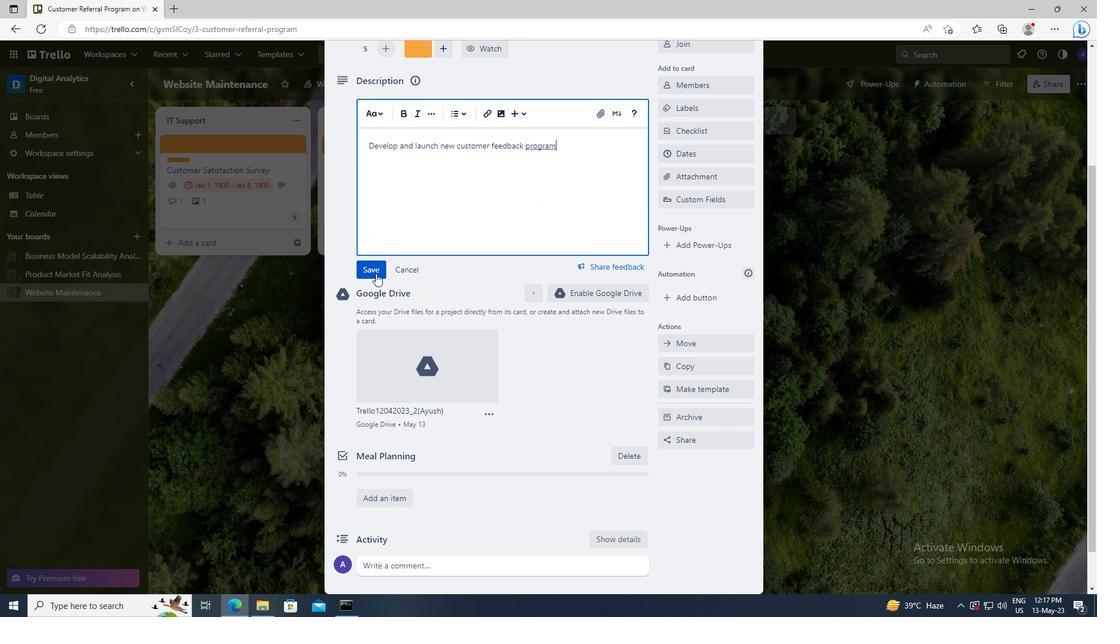 
Action: Mouse moved to (386, 297)
Screenshot: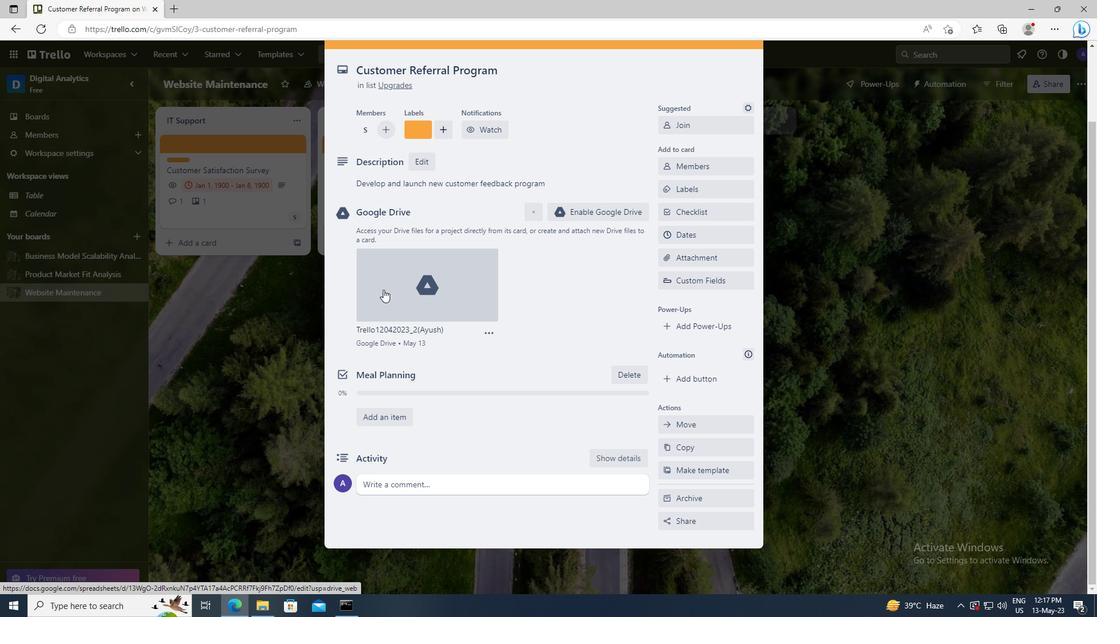 
Action: Mouse scrolled (386, 296) with delta (0, 0)
Screenshot: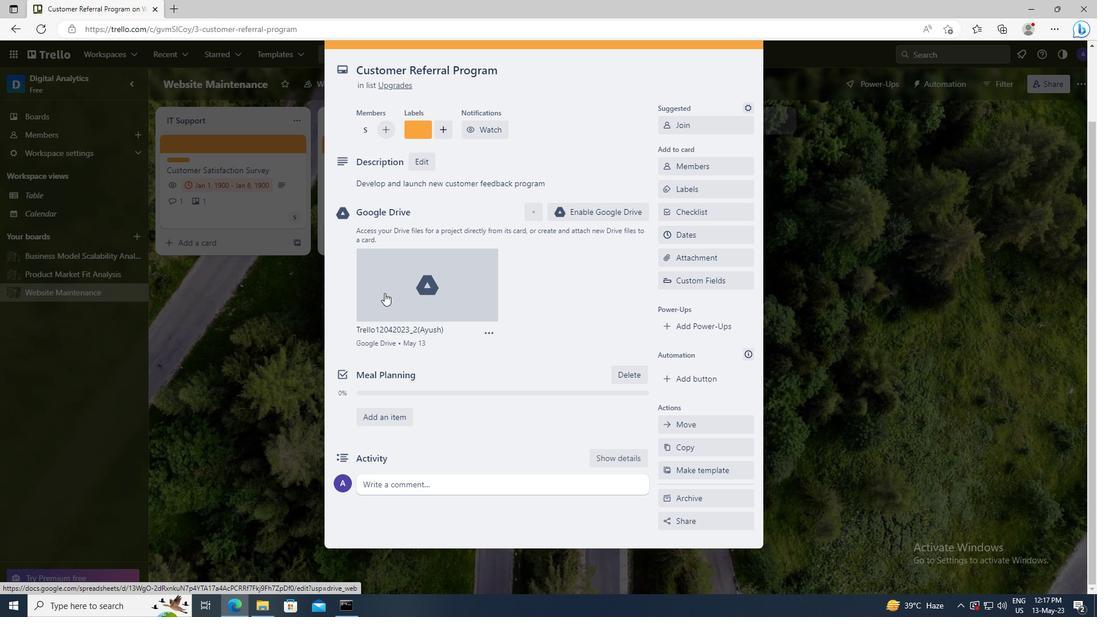 
Action: Mouse moved to (391, 487)
Screenshot: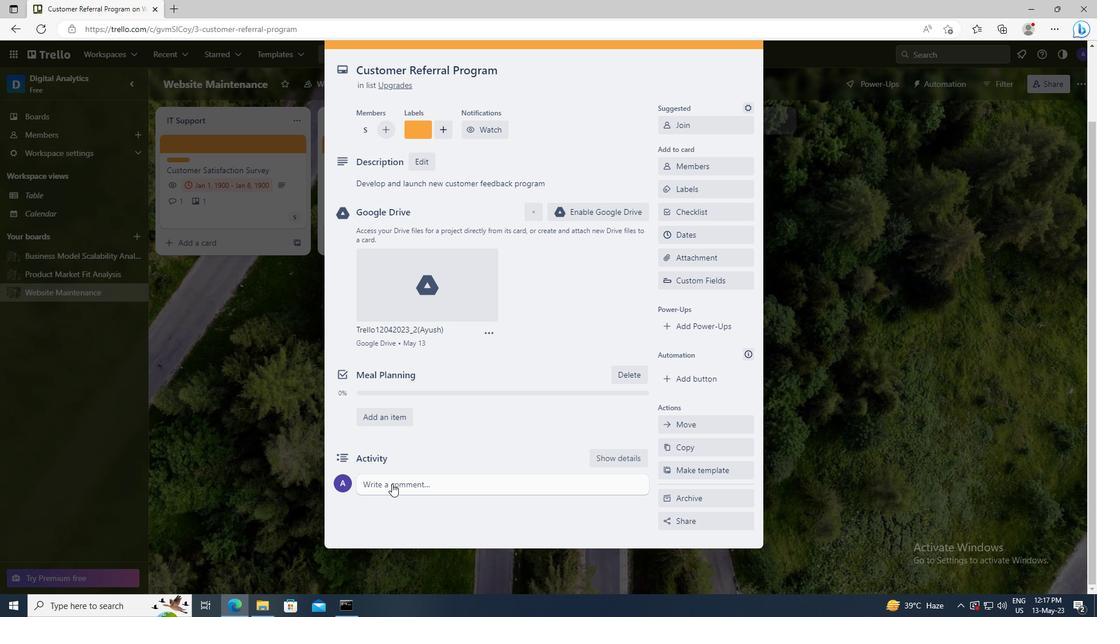 
Action: Mouse pressed left at (391, 487)
Screenshot: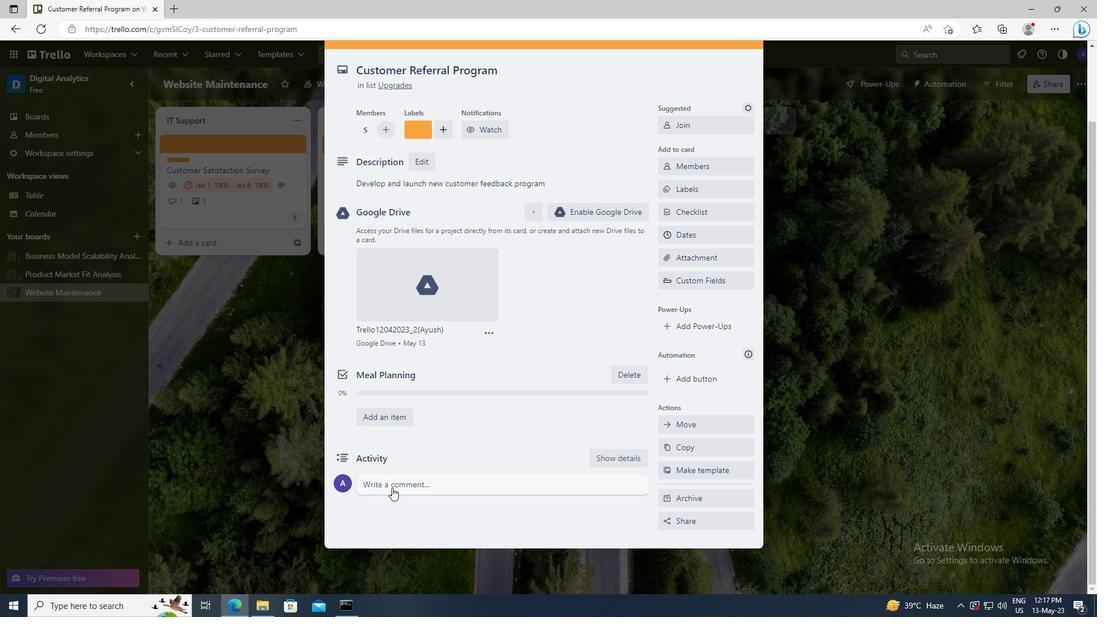 
Action: Key pressed <Key.shift>THIS<Key.space>TASK<Key.space>PRESENTS<Key.space>AN<Key.space>OPPORTUNITY<Key.space>TO<Key.space>DEMONSTRATE<Key.space>OUR<Key.space>COMMUNICATION<Key.space>AND<Key.space>COLLABORATION<Key.space>SKILLS,<Key.space>WORKING<Key.space>EFFECTIVELY<Key.space>WITH<Key.space>OTHERS<Key.space>TO<Key.space>ACHIEVE<Key.space>A<Key.space>COMMON<Key.space>GOAL.
Screenshot: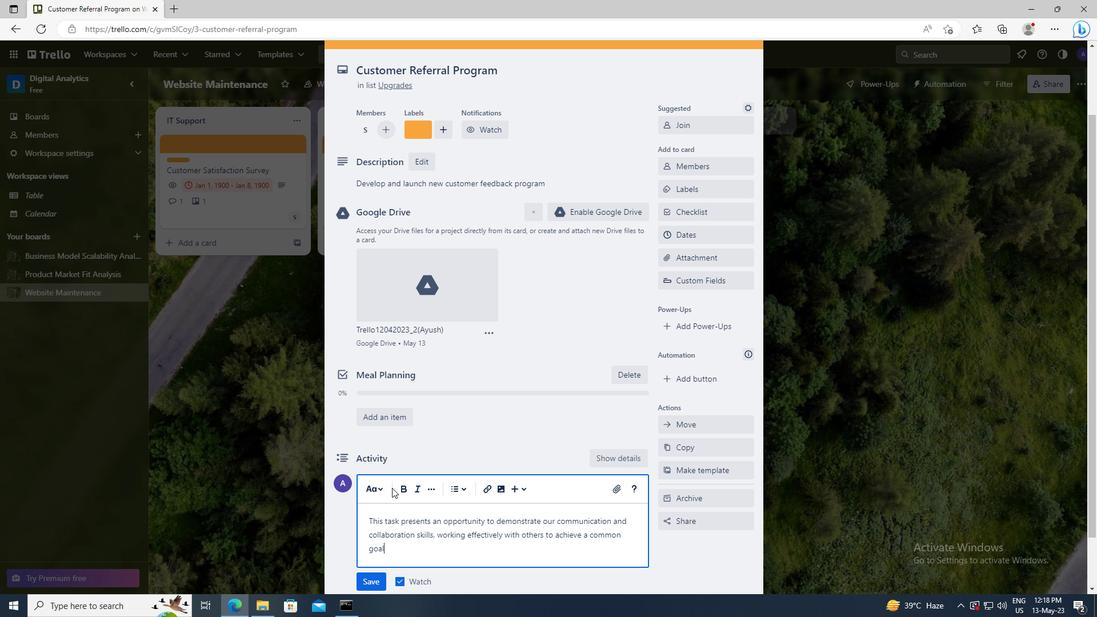 
Action: Mouse moved to (375, 581)
Screenshot: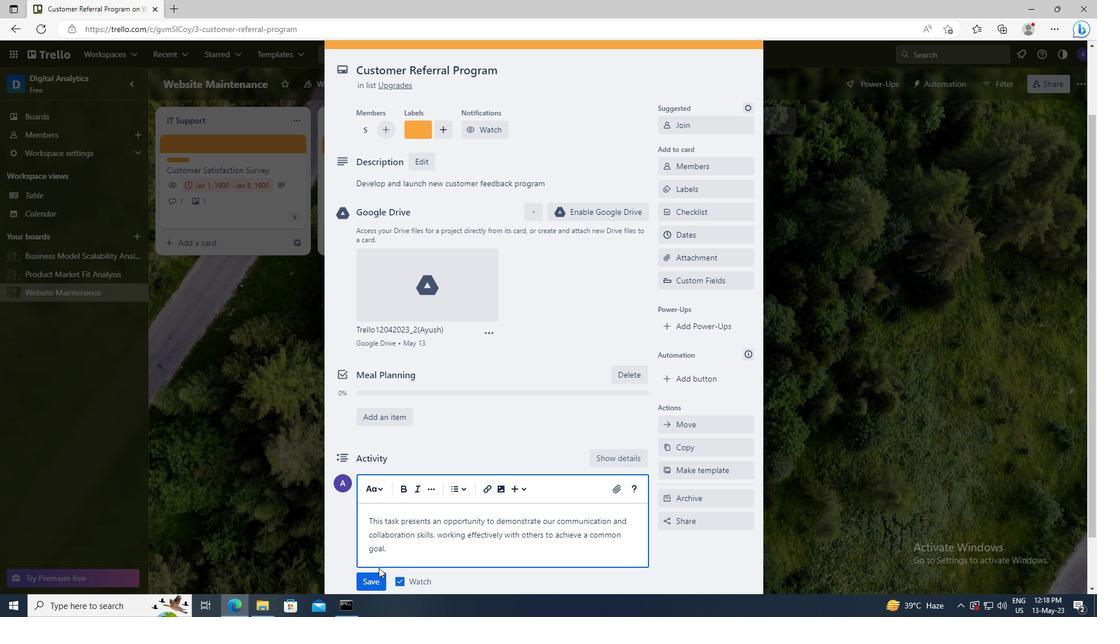 
Action: Mouse pressed left at (375, 581)
Screenshot: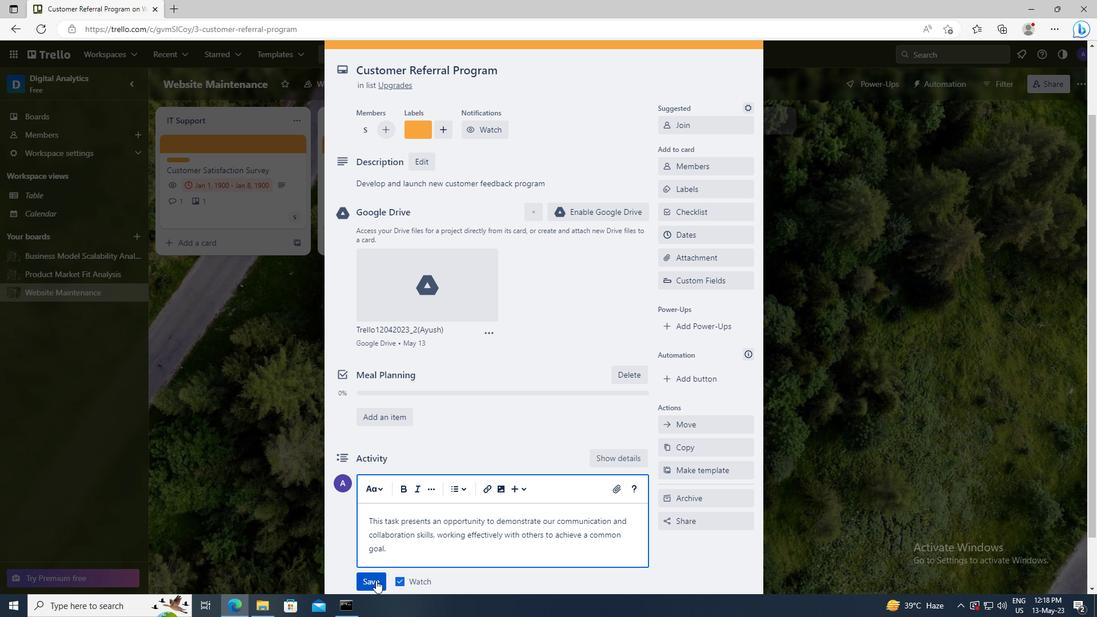 
Action: Mouse moved to (678, 234)
Screenshot: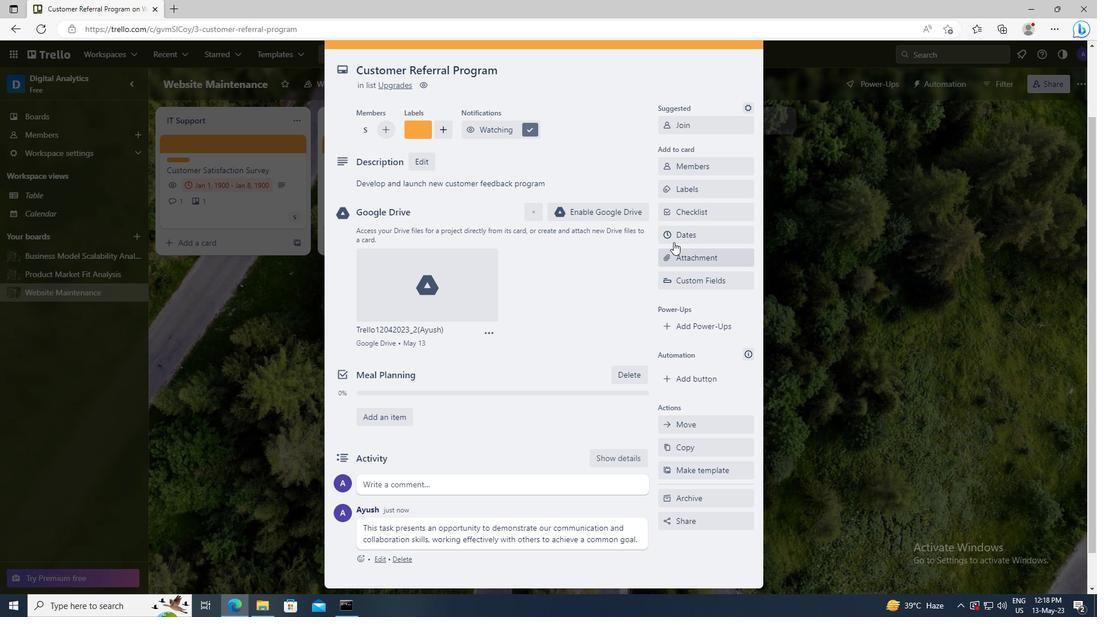 
Action: Mouse pressed left at (678, 234)
Screenshot: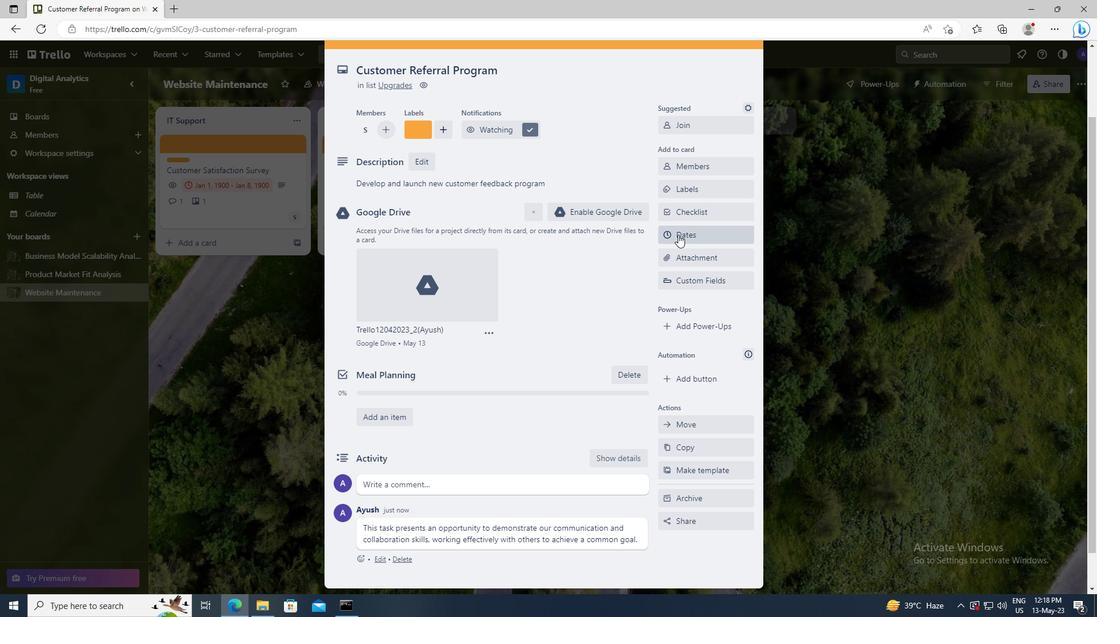 
Action: Mouse moved to (670, 291)
Screenshot: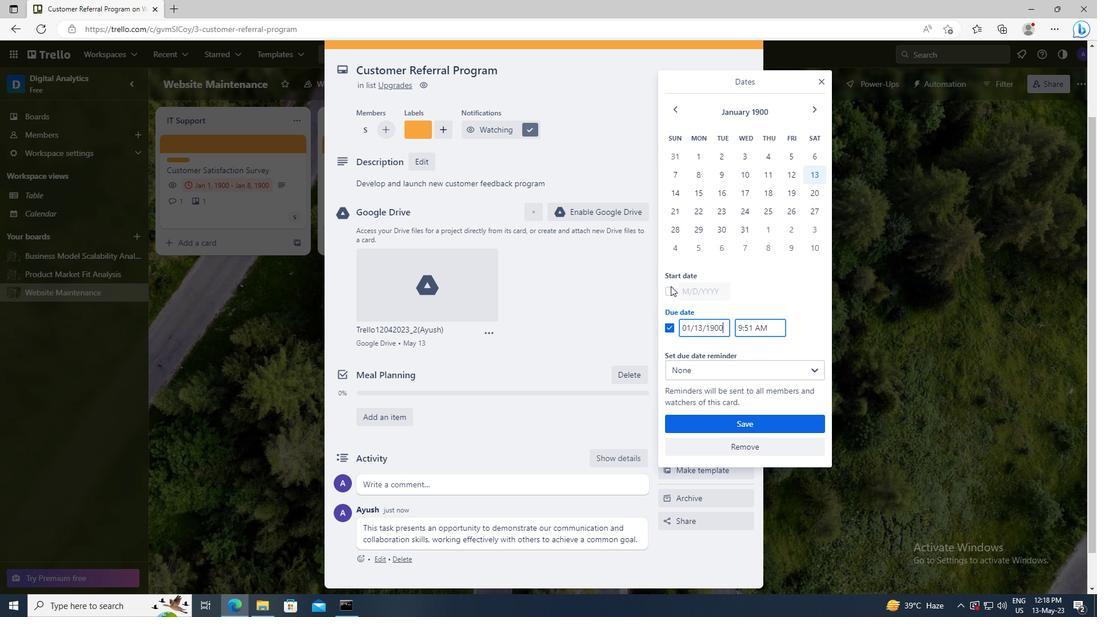
Action: Mouse pressed left at (670, 291)
Screenshot: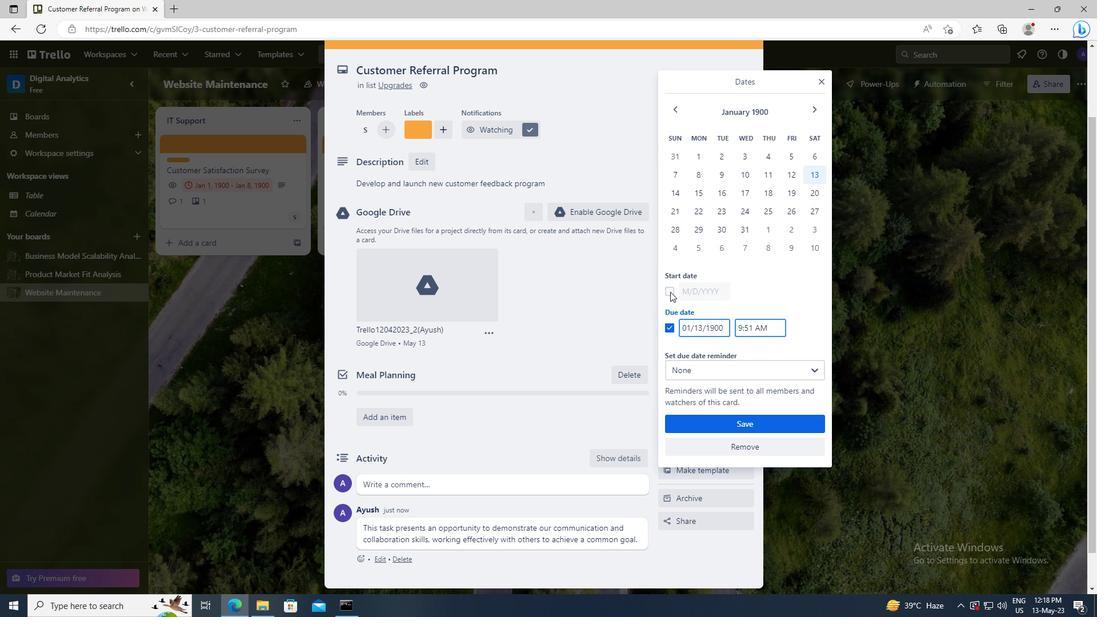 
Action: Mouse moved to (726, 291)
Screenshot: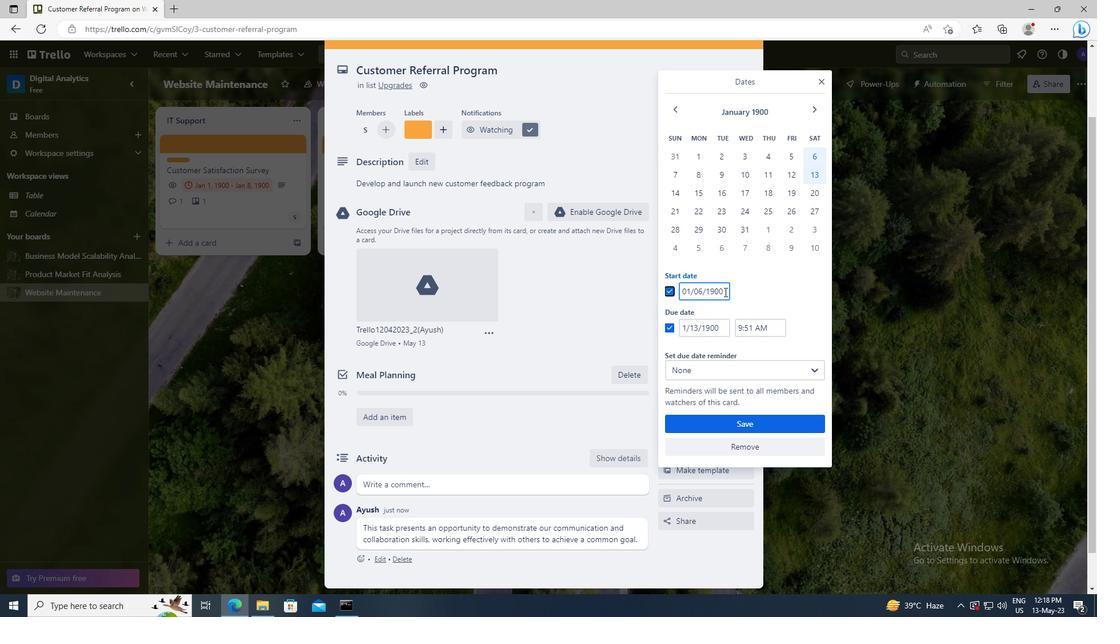 
Action: Mouse pressed left at (726, 291)
Screenshot: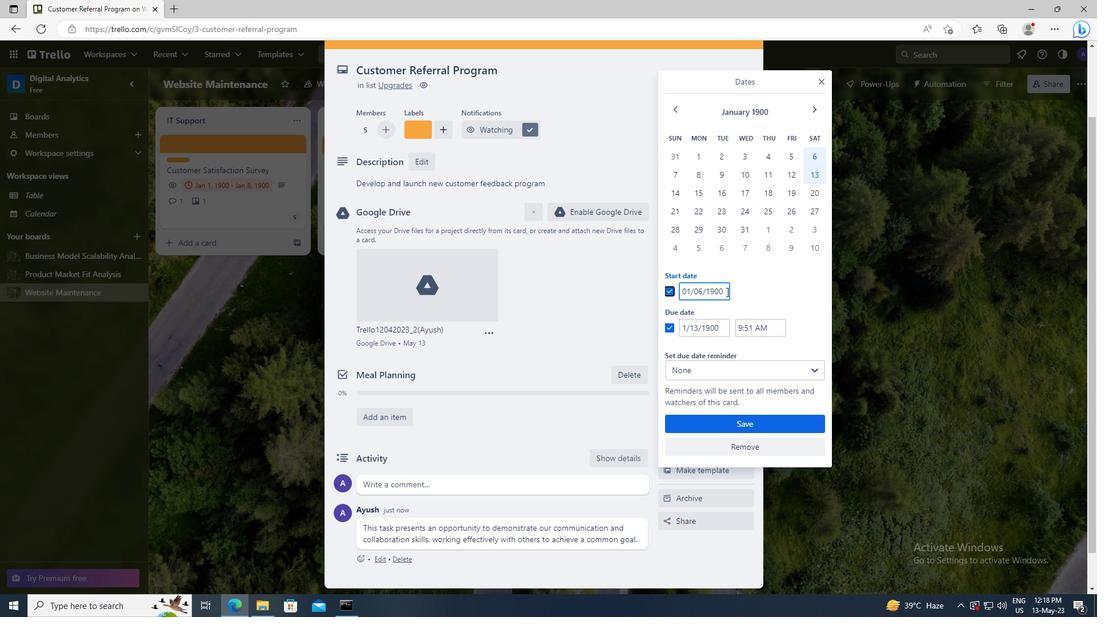 
Action: Key pressed <Key.left><Key.left><Key.left><Key.left><Key.left><Key.backspace>7
Screenshot: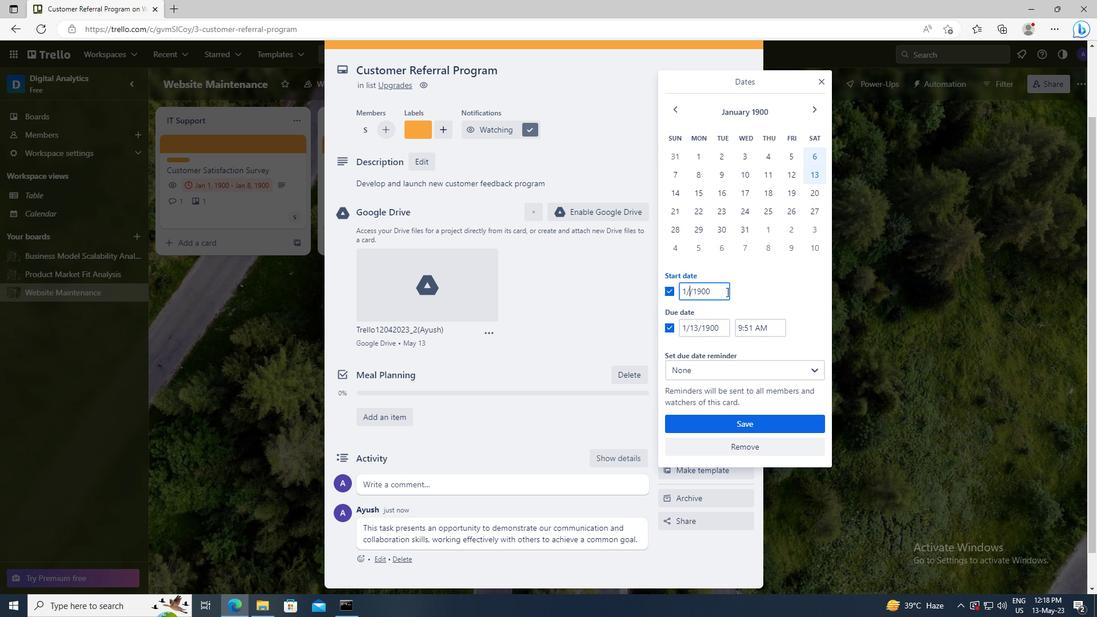 
Action: Mouse moved to (727, 325)
Screenshot: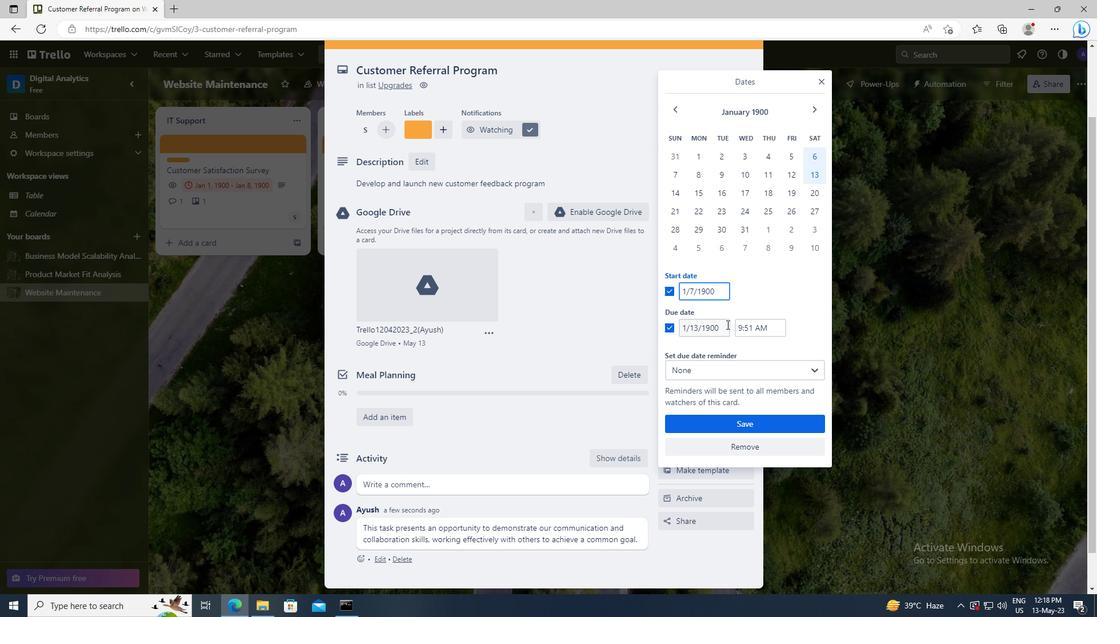 
Action: Mouse pressed left at (727, 325)
Screenshot: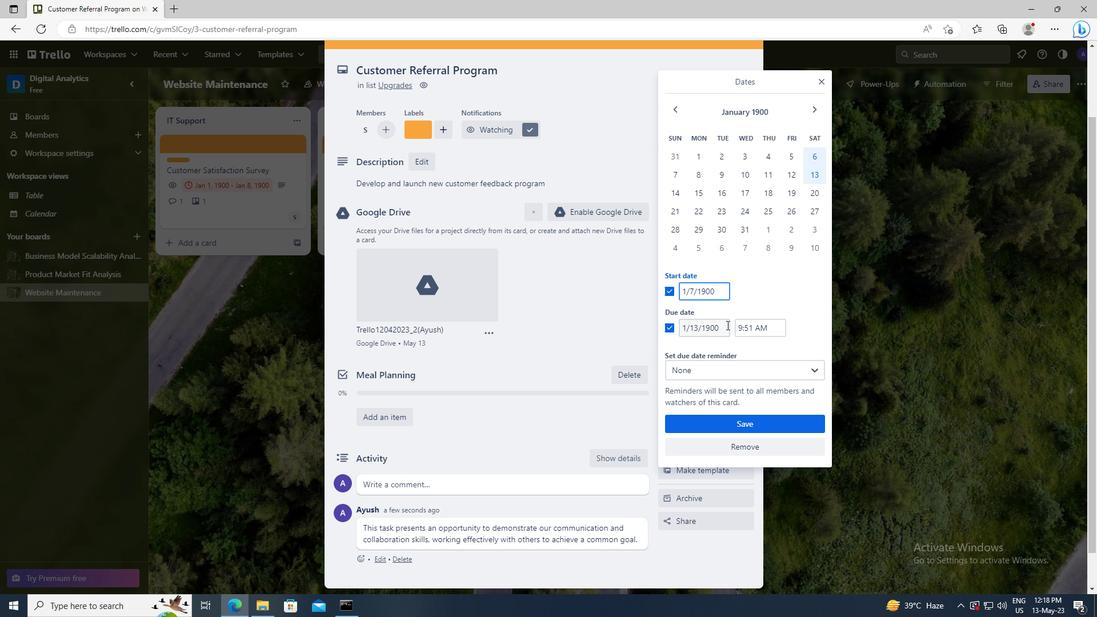 
Action: Key pressed <Key.left><Key.left><Key.left><Key.left><Key.left><Key.backspace><Key.backspace>14
Screenshot: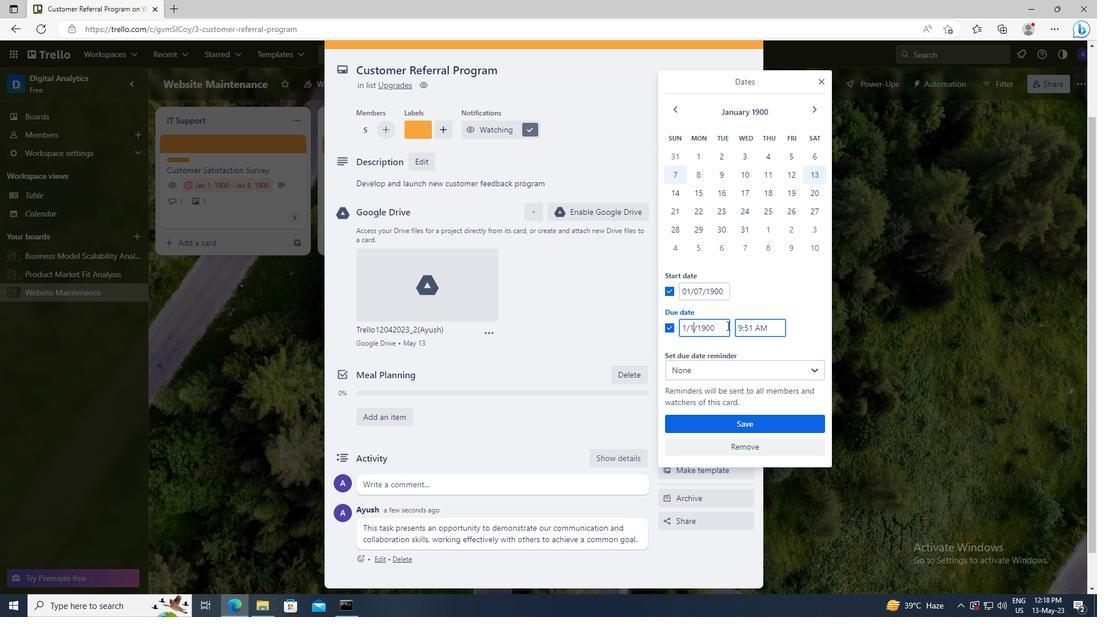 
Action: Mouse moved to (734, 423)
Screenshot: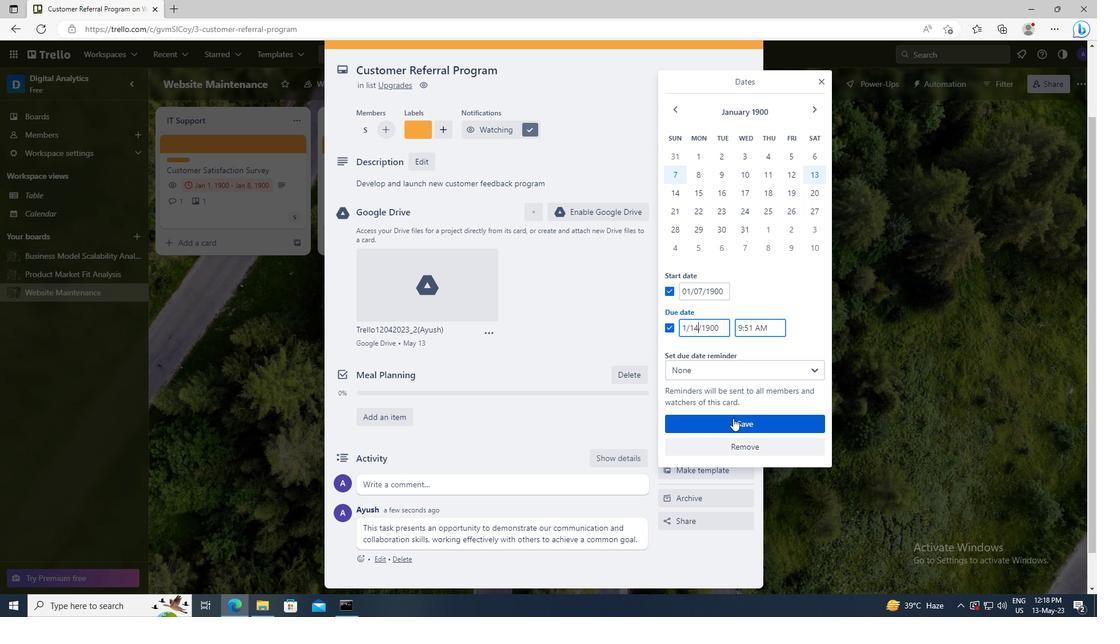 
Action: Mouse pressed left at (734, 423)
Screenshot: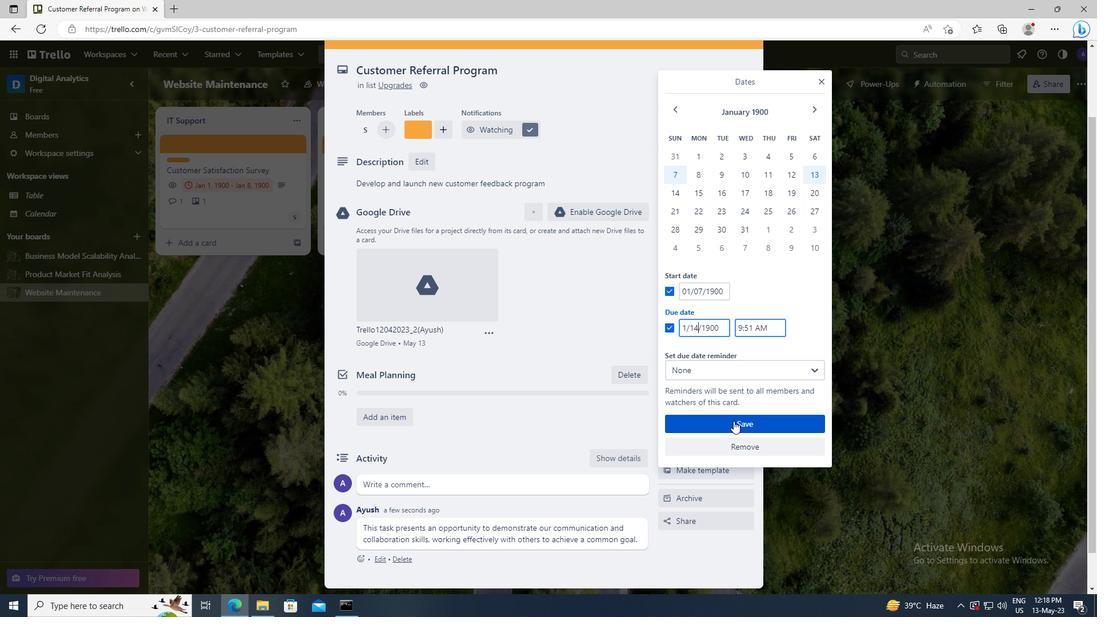 
